 Task: Find connections with filter location Kew with filter topic #Openingswith filter profile language English with filter current company Disney Star with filter school Mata Sundri College For Women with filter industry Residential Building Construction with filter service category Information Security with filter keywords title Social Media Assistant
Action: Mouse moved to (189, 210)
Screenshot: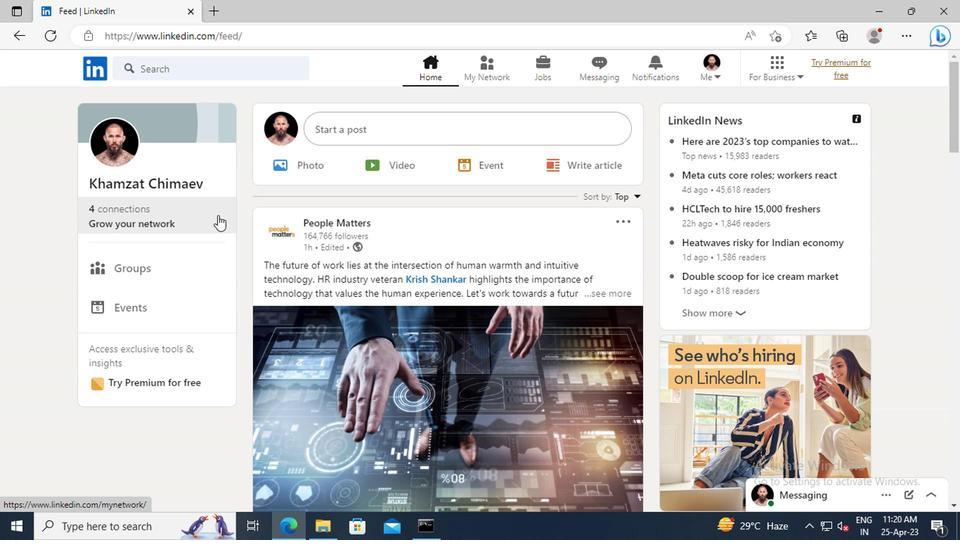 
Action: Mouse pressed left at (189, 210)
Screenshot: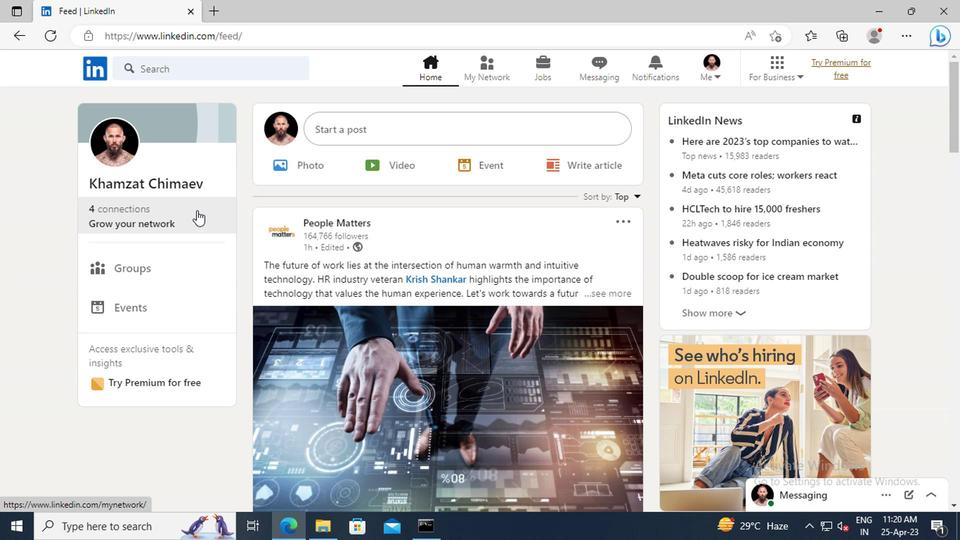 
Action: Mouse moved to (197, 149)
Screenshot: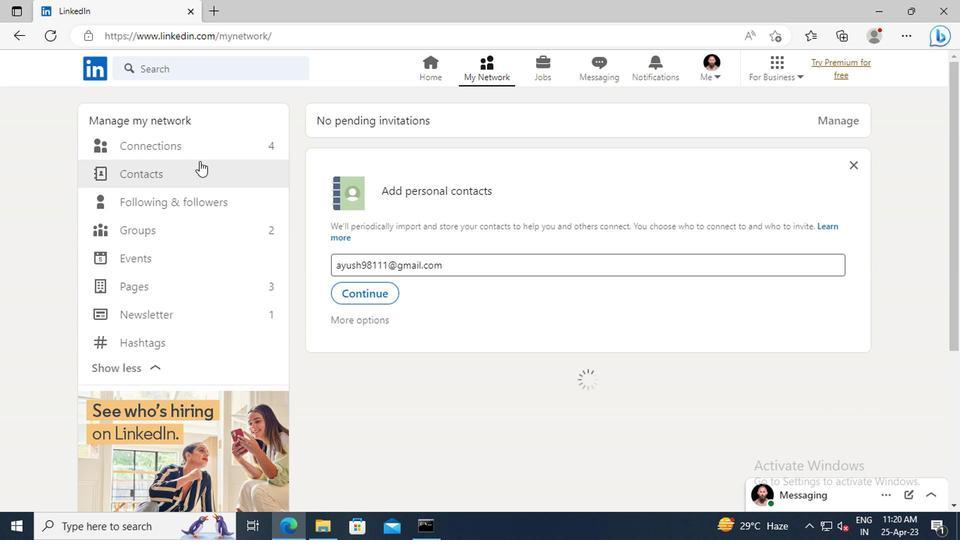 
Action: Mouse pressed left at (197, 149)
Screenshot: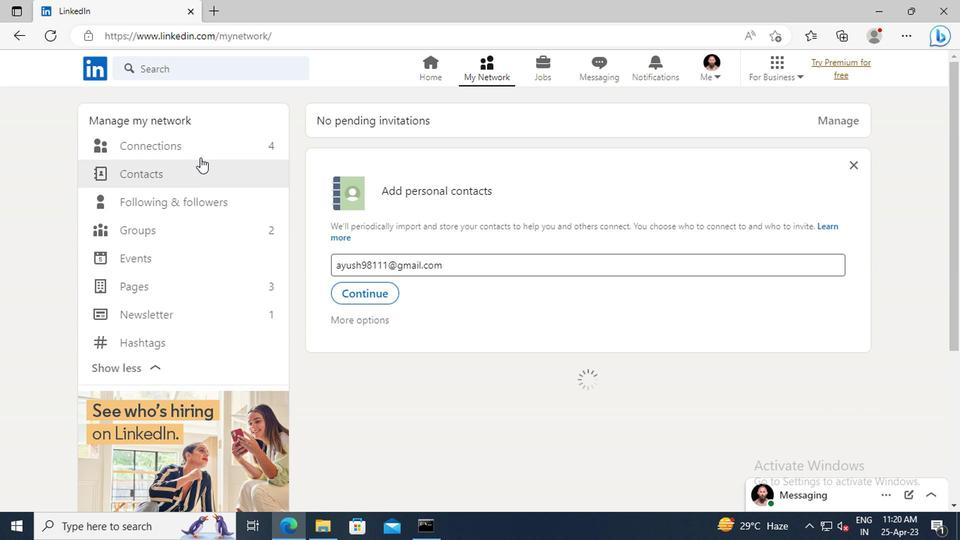 
Action: Mouse moved to (563, 146)
Screenshot: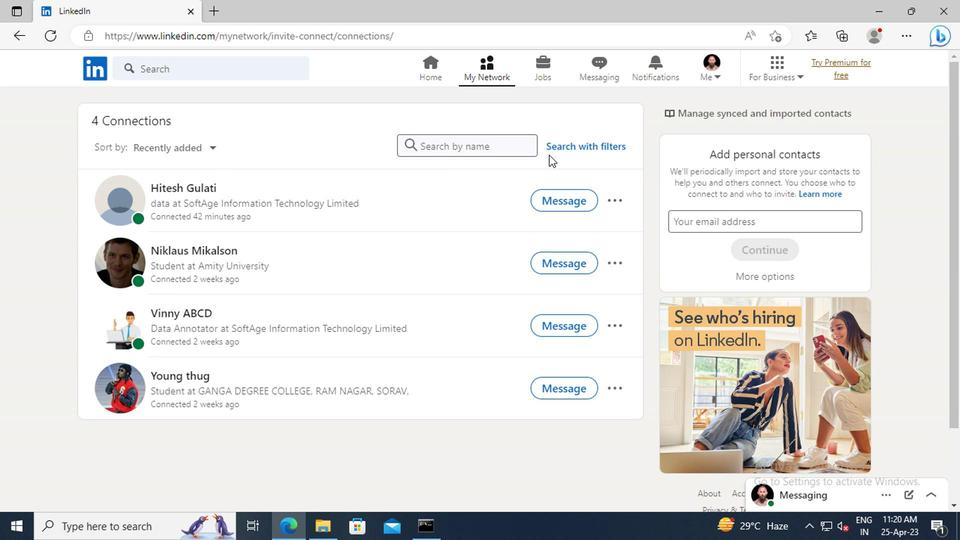 
Action: Mouse pressed left at (563, 146)
Screenshot: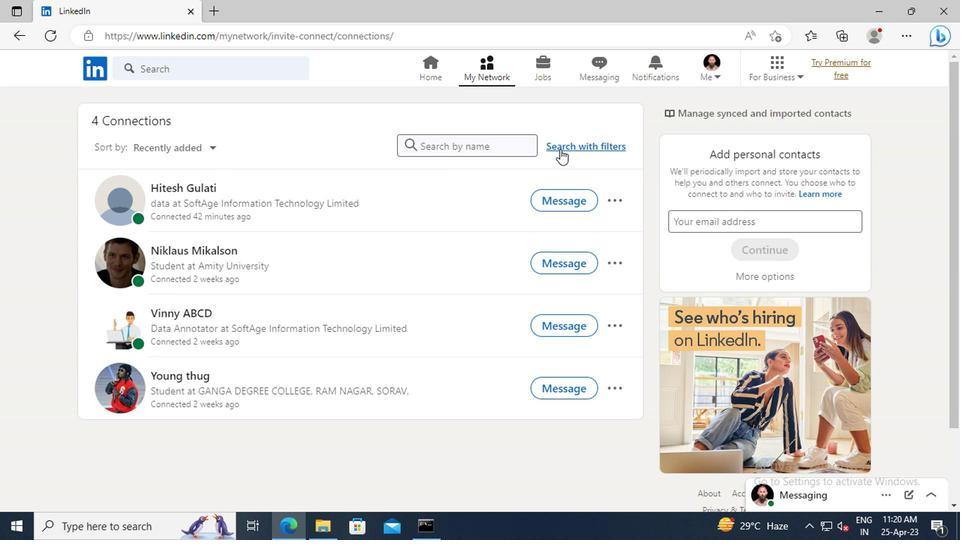 
Action: Mouse moved to (527, 109)
Screenshot: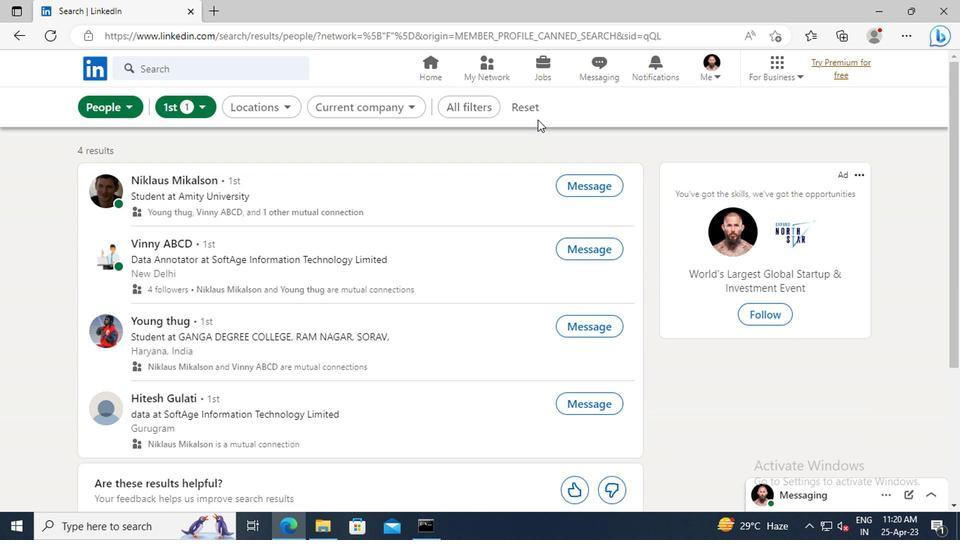 
Action: Mouse pressed left at (527, 109)
Screenshot: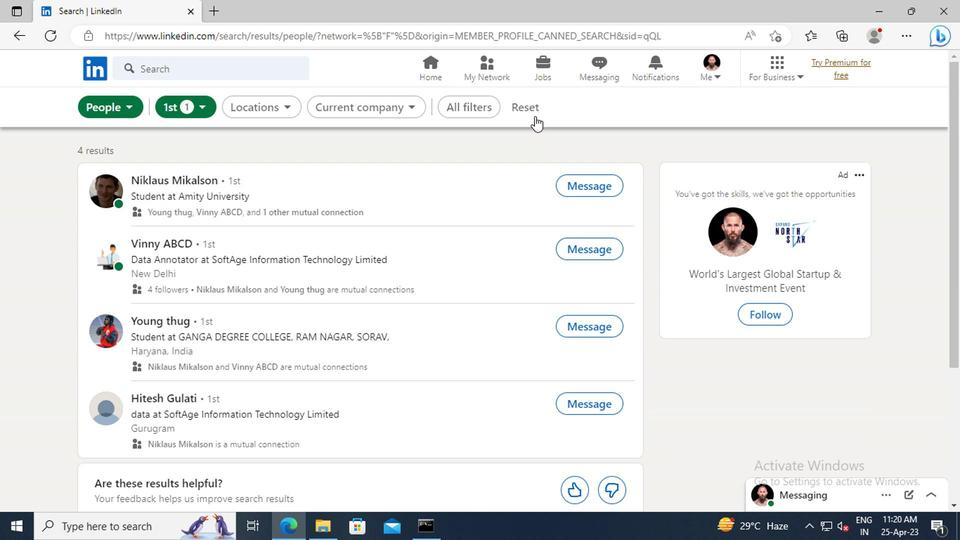 
Action: Mouse moved to (503, 107)
Screenshot: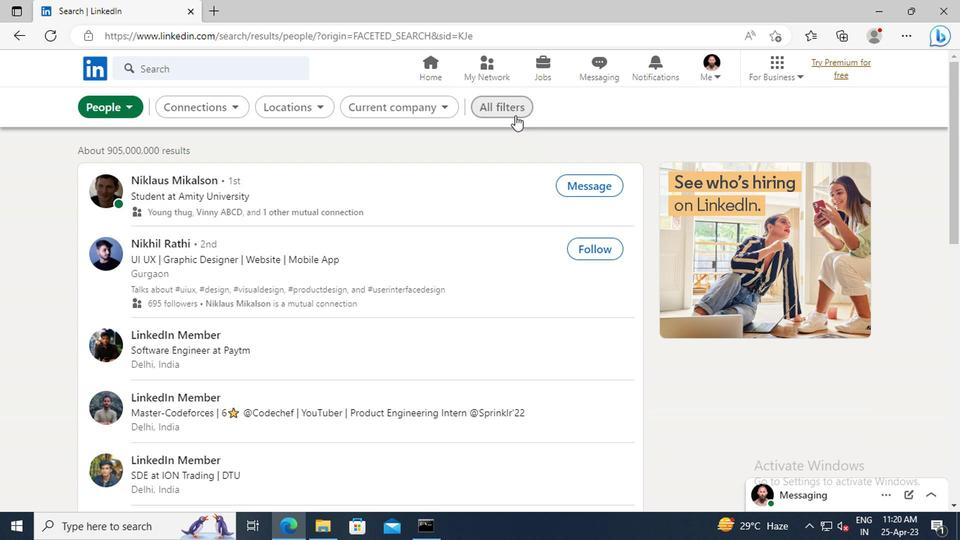 
Action: Mouse pressed left at (503, 107)
Screenshot: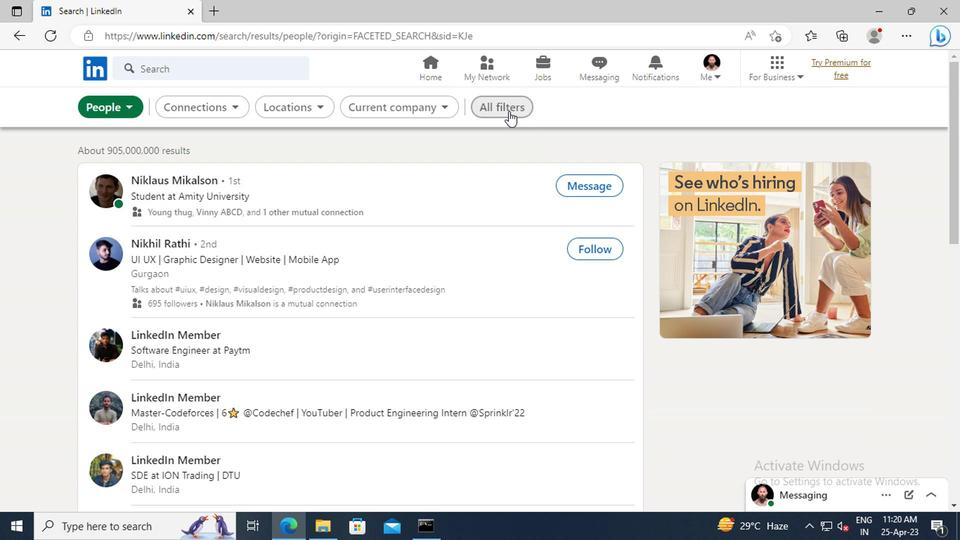 
Action: Mouse moved to (714, 233)
Screenshot: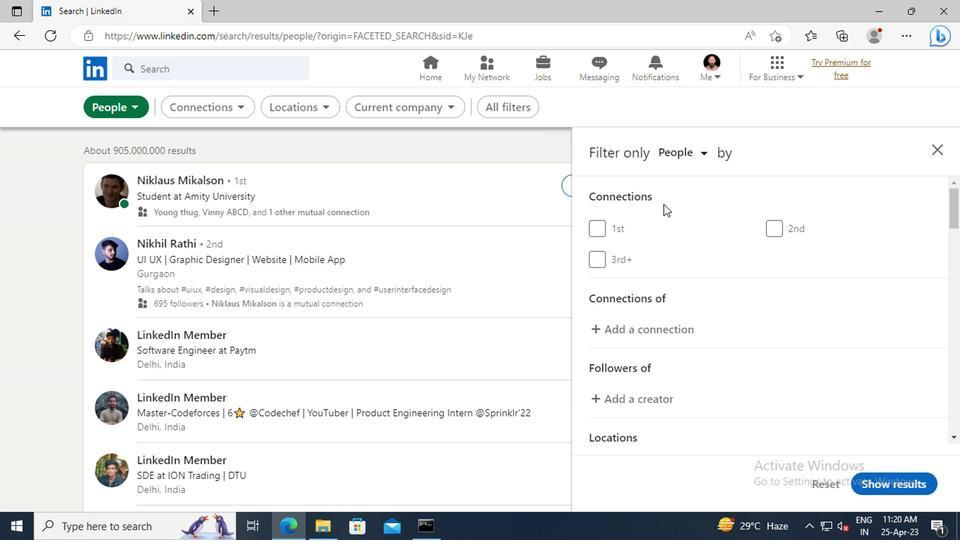 
Action: Mouse scrolled (714, 232) with delta (0, 0)
Screenshot: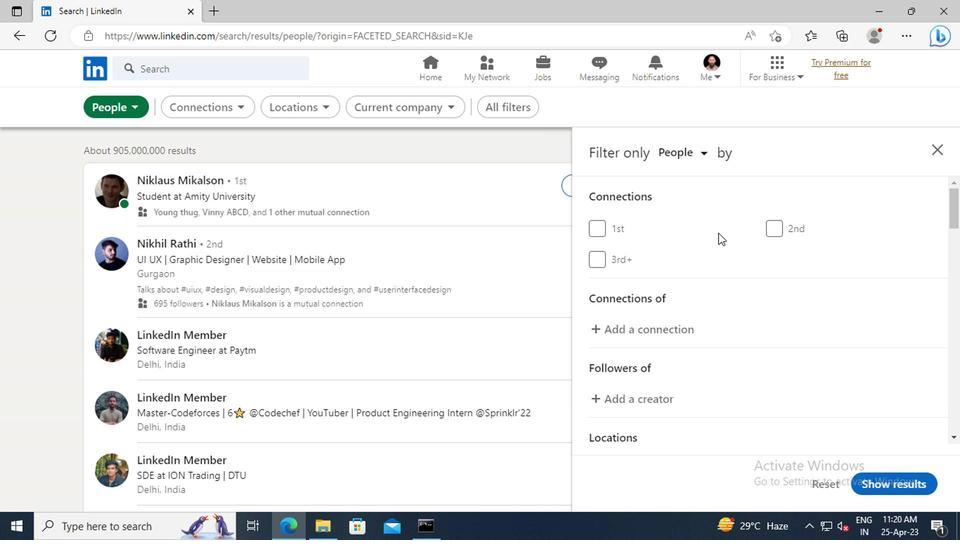 
Action: Mouse scrolled (714, 232) with delta (0, 0)
Screenshot: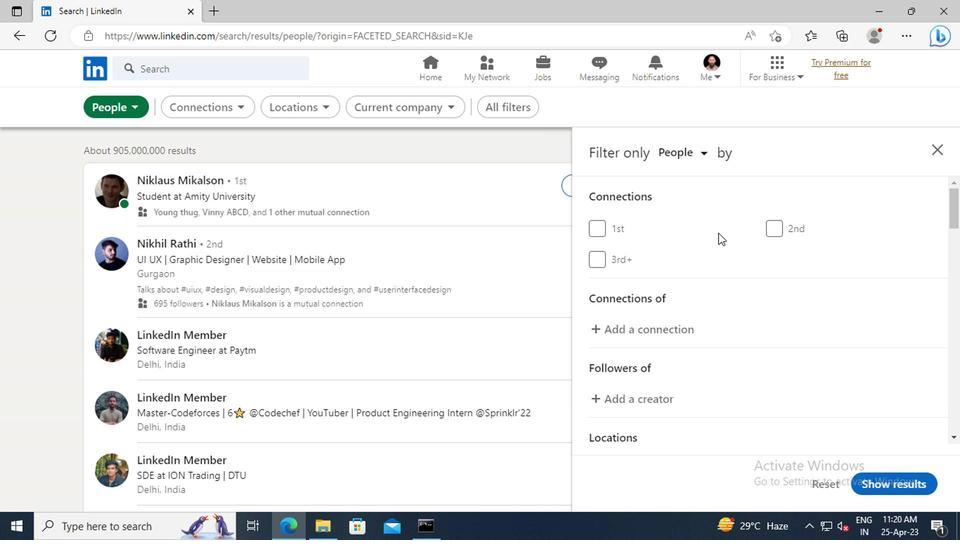 
Action: Mouse scrolled (714, 232) with delta (0, 0)
Screenshot: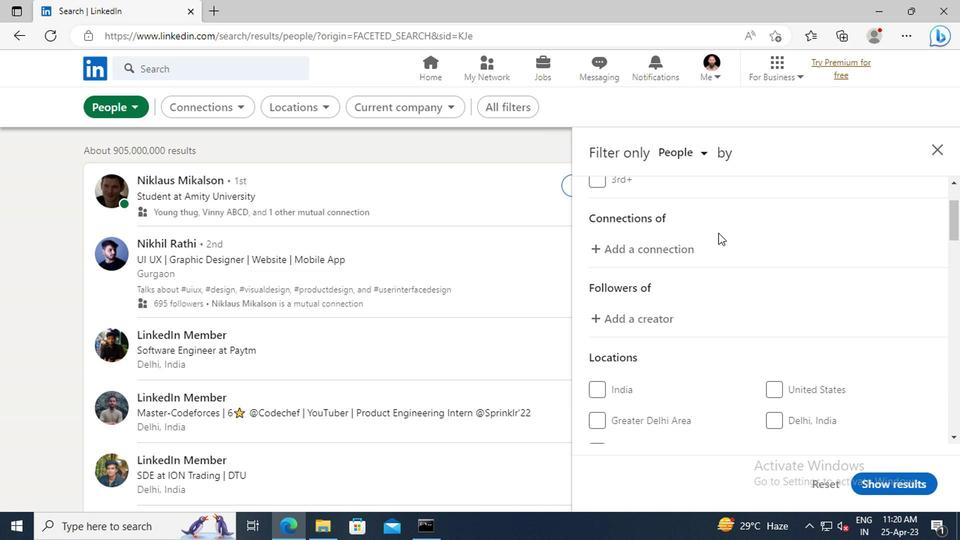 
Action: Mouse scrolled (714, 232) with delta (0, 0)
Screenshot: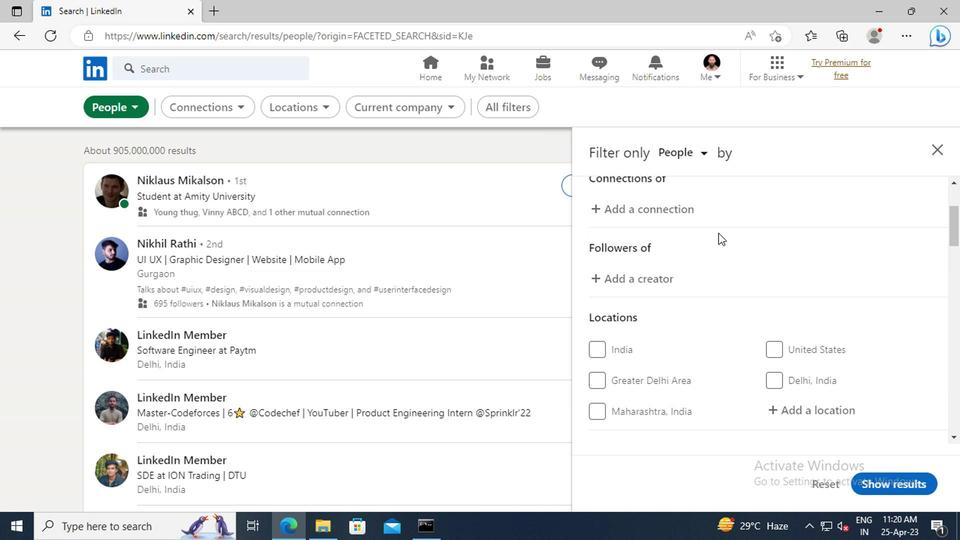 
Action: Mouse scrolled (714, 232) with delta (0, 0)
Screenshot: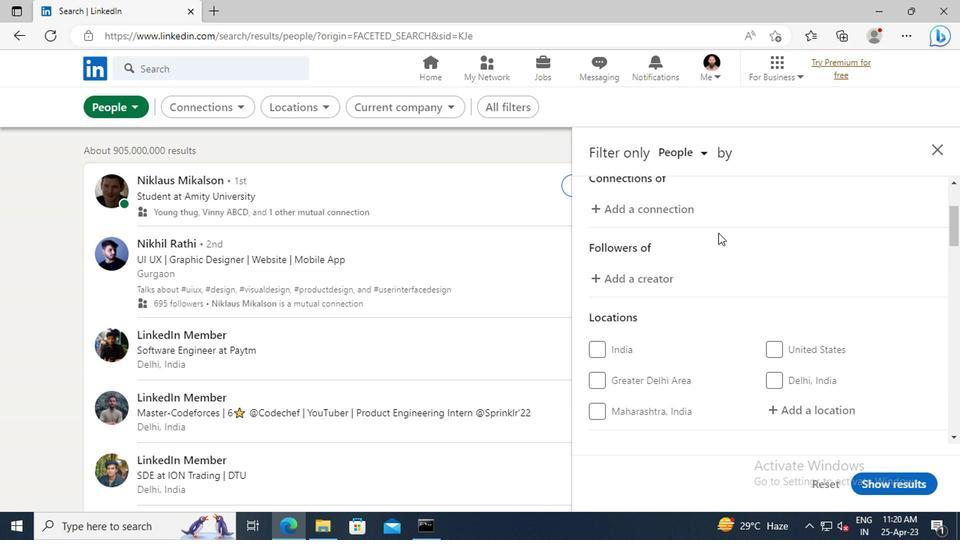 
Action: Mouse scrolled (714, 232) with delta (0, 0)
Screenshot: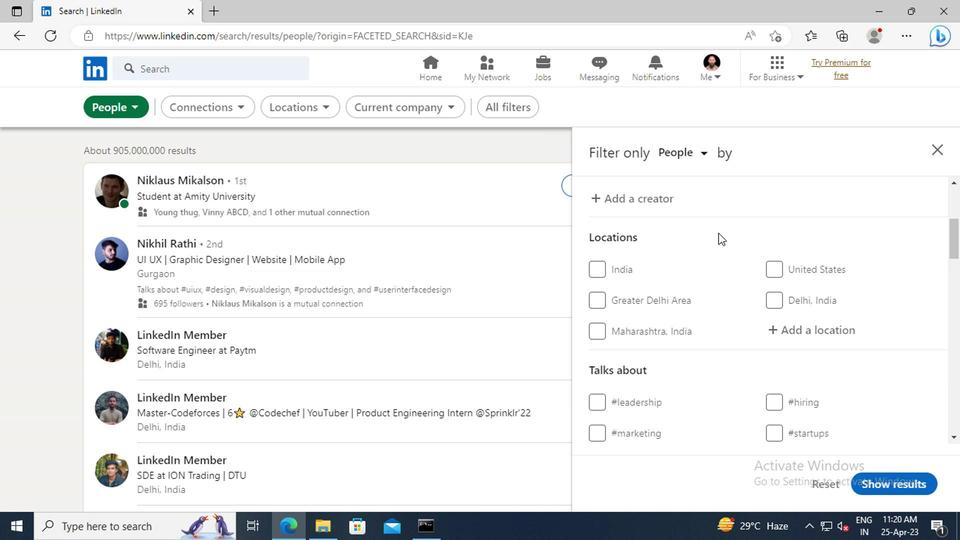 
Action: Mouse moved to (791, 284)
Screenshot: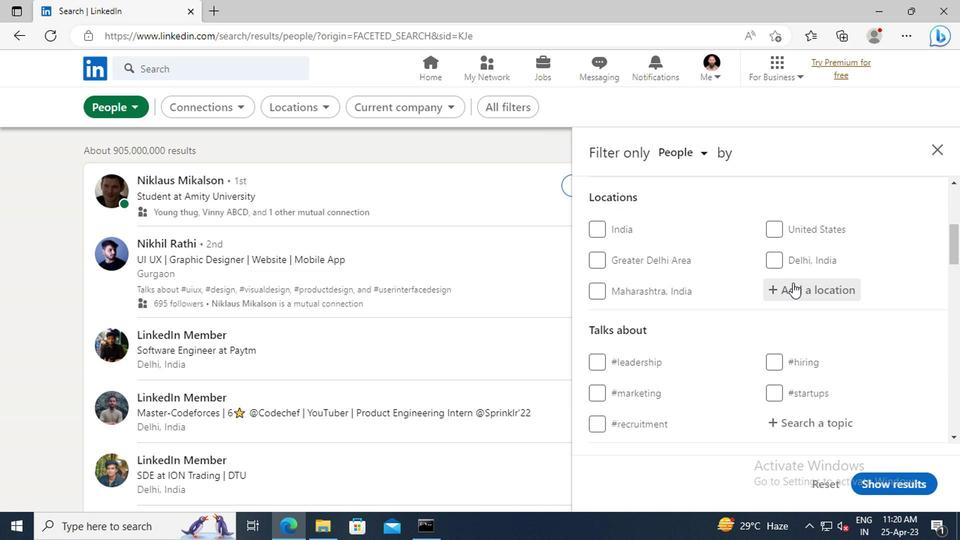 
Action: Mouse pressed left at (791, 284)
Screenshot: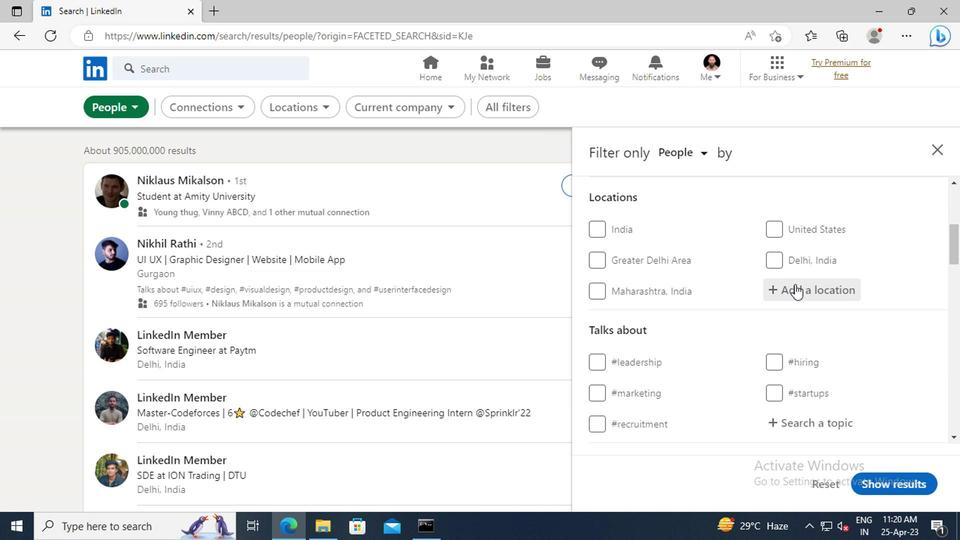 
Action: Key pressed <Key.shift>K
Screenshot: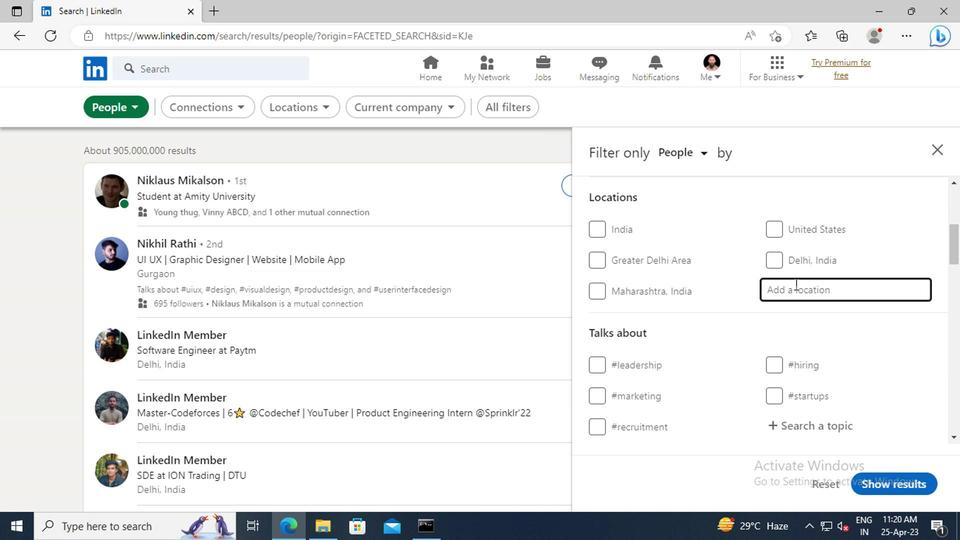 
Action: Mouse moved to (784, 284)
Screenshot: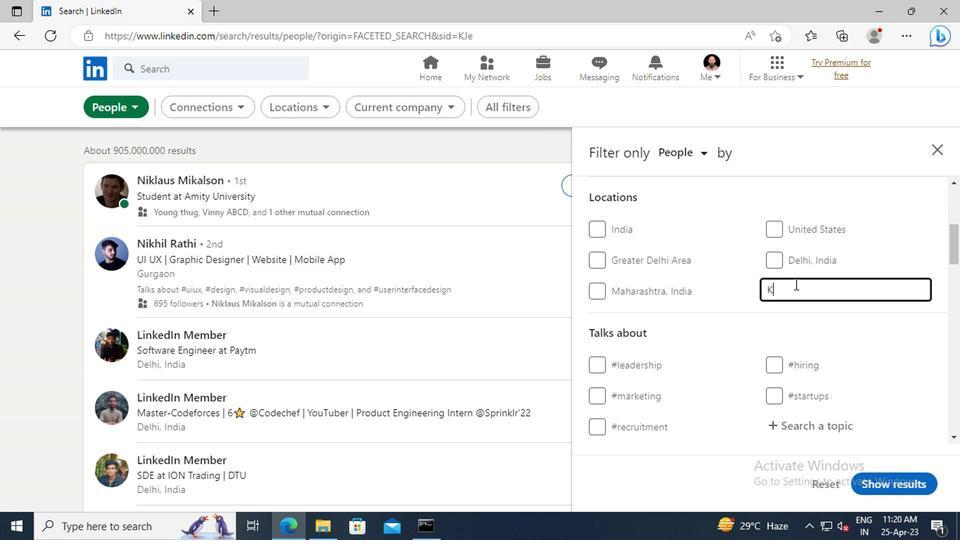 
Action: Key pressed E
Screenshot: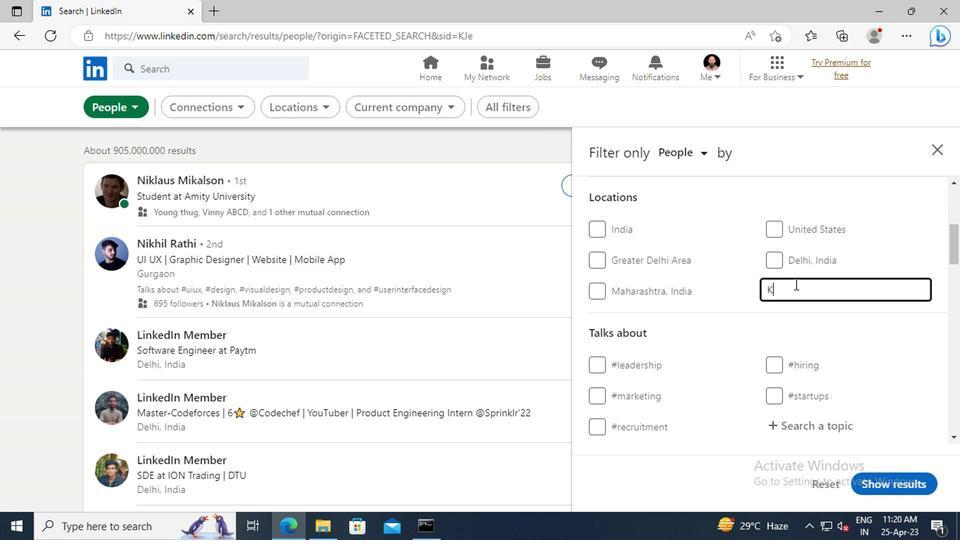 
Action: Mouse moved to (776, 282)
Screenshot: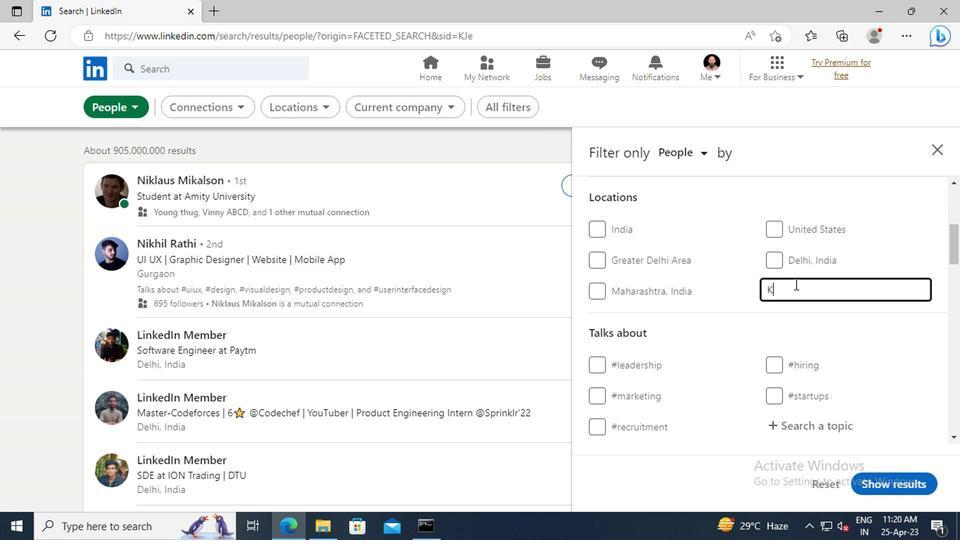
Action: Key pressed W<Key.enter>
Screenshot: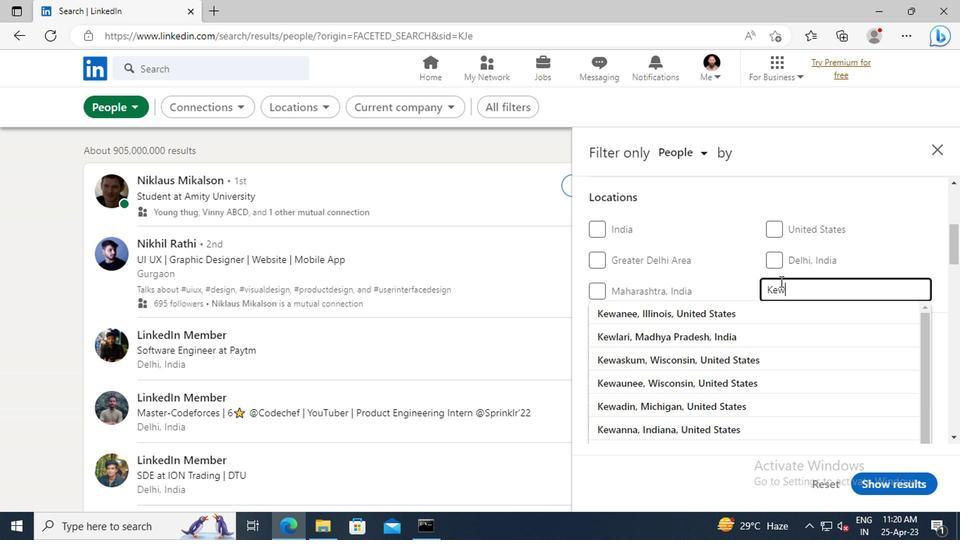 
Action: Mouse moved to (730, 280)
Screenshot: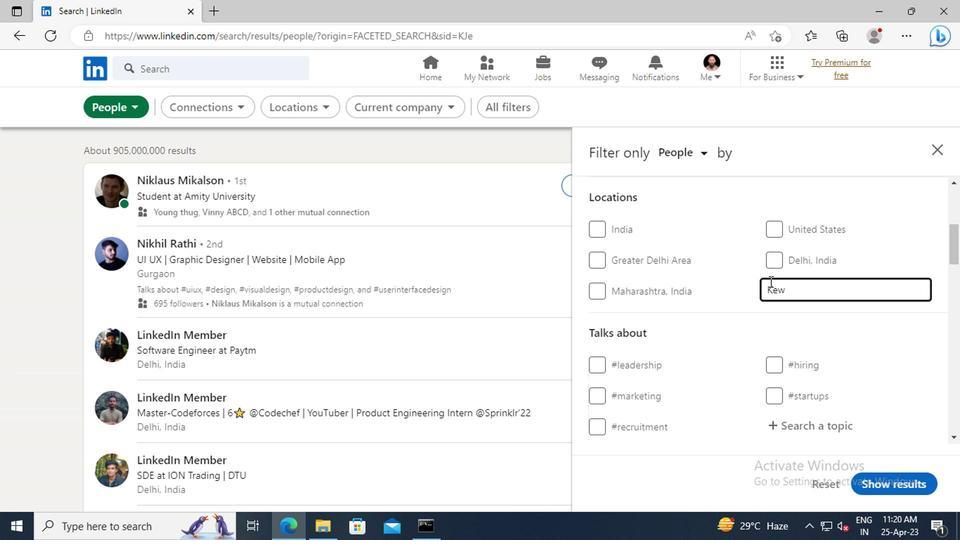 
Action: Mouse scrolled (730, 279) with delta (0, -1)
Screenshot: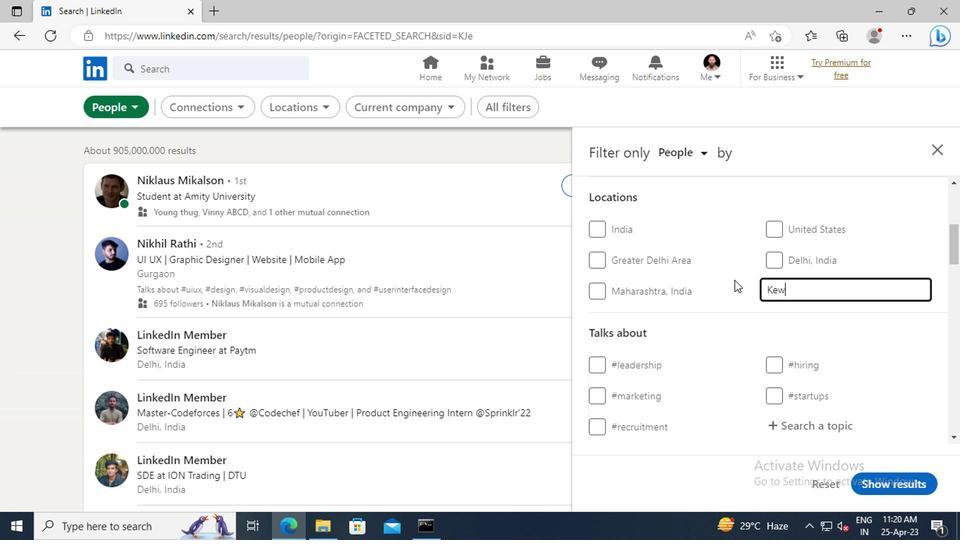 
Action: Mouse scrolled (730, 279) with delta (0, -1)
Screenshot: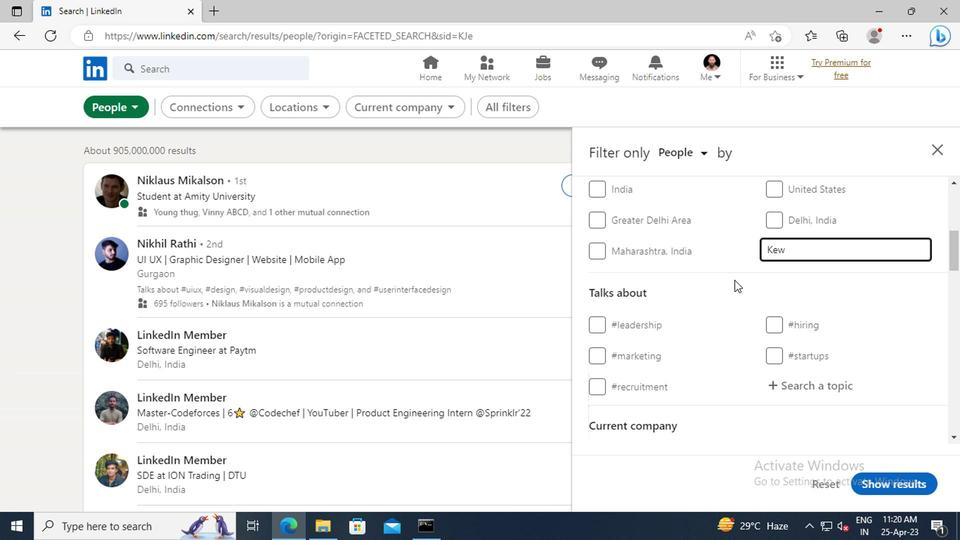 
Action: Mouse scrolled (730, 279) with delta (0, -1)
Screenshot: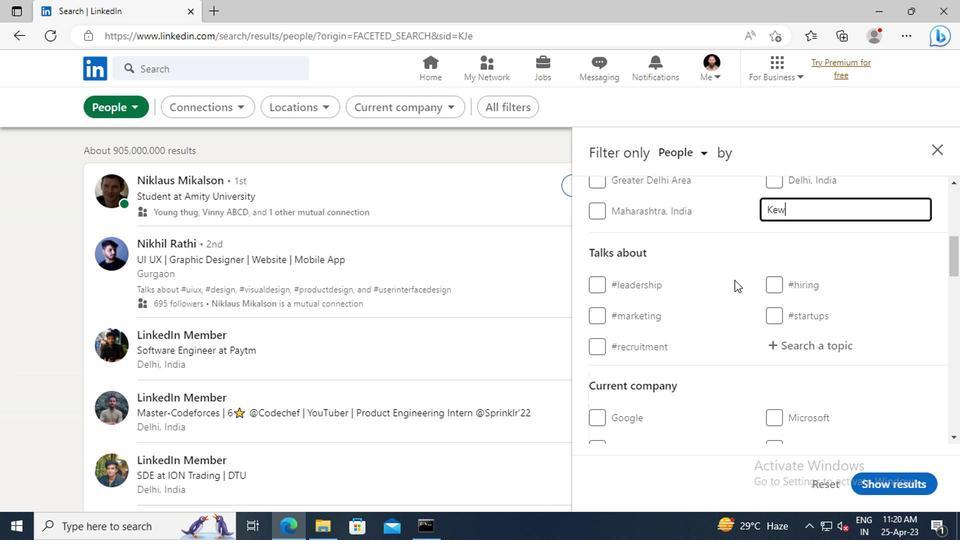 
Action: Mouse moved to (805, 308)
Screenshot: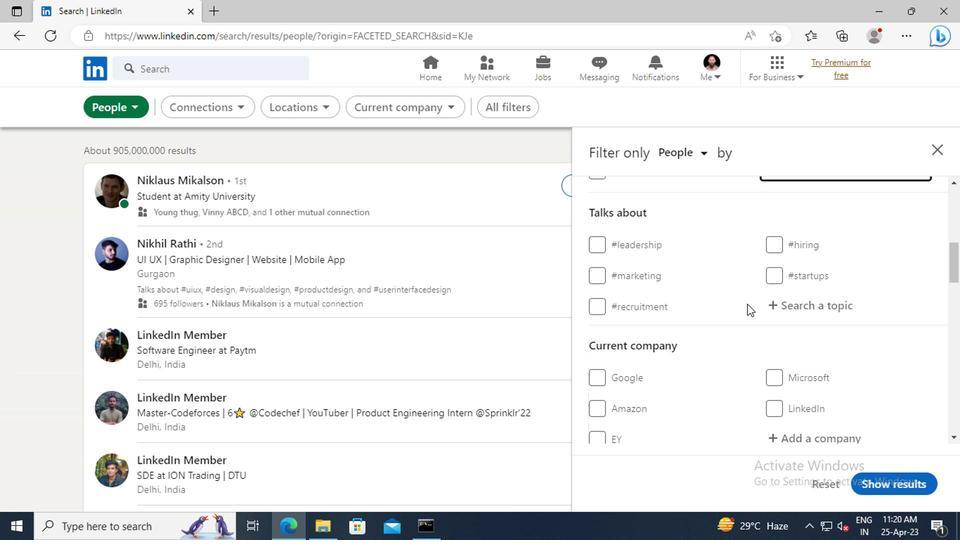 
Action: Mouse pressed left at (805, 308)
Screenshot: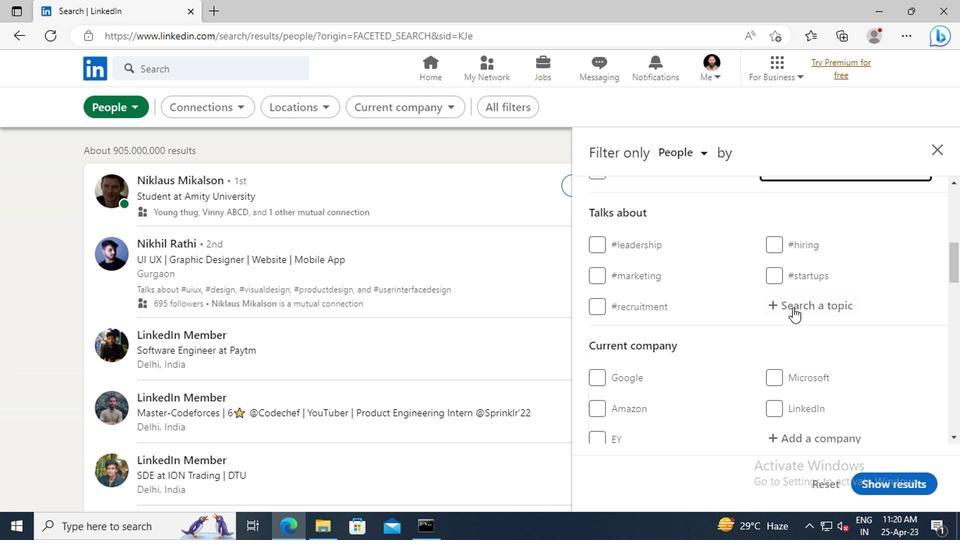 
Action: Mouse moved to (782, 301)
Screenshot: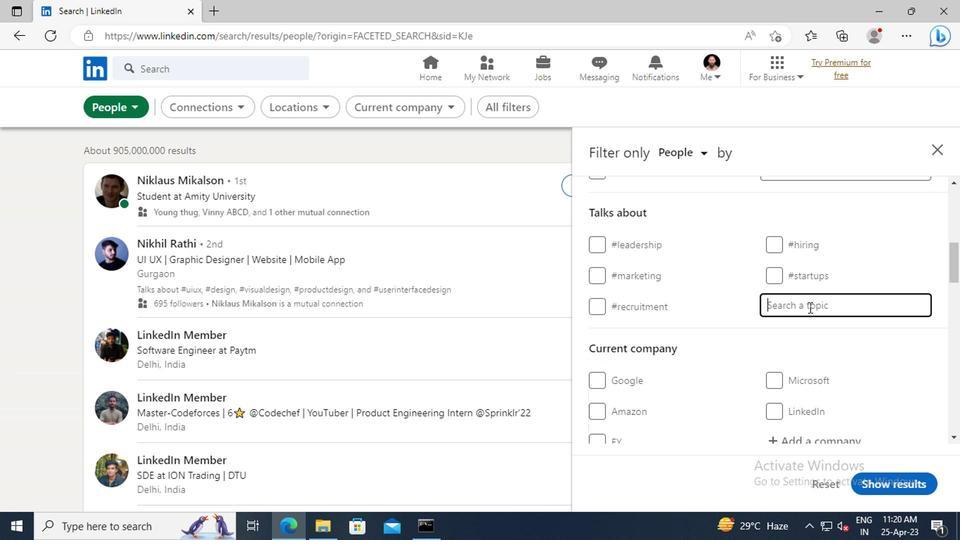 
Action: Key pressed <Key.shift>#<Key.shift>OPENINGSWITH
Screenshot: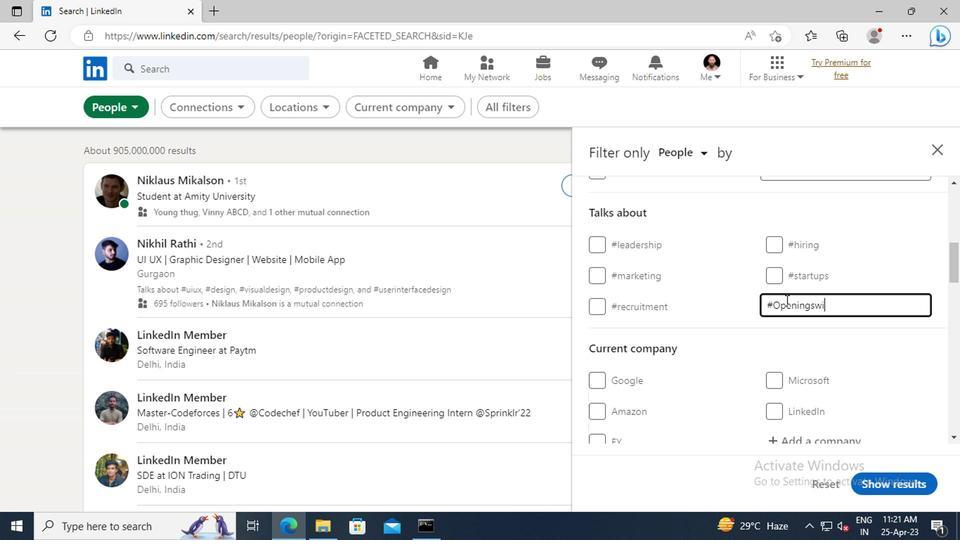 
Action: Mouse moved to (742, 291)
Screenshot: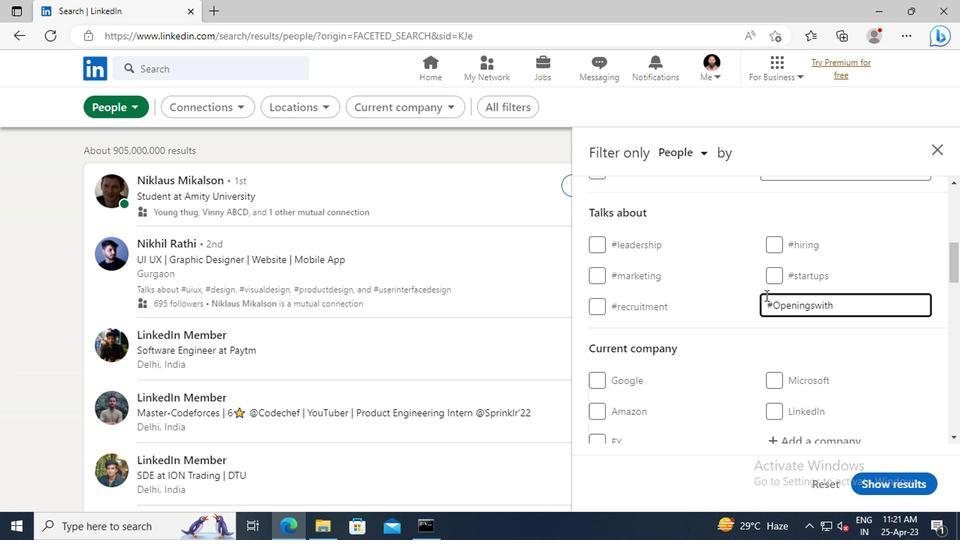 
Action: Mouse scrolled (742, 290) with delta (0, 0)
Screenshot: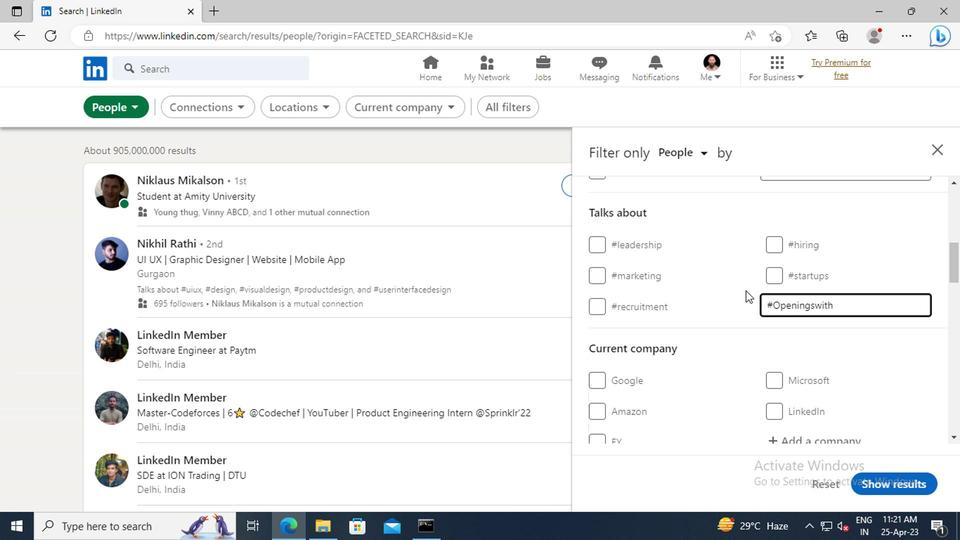 
Action: Mouse scrolled (742, 290) with delta (0, 0)
Screenshot: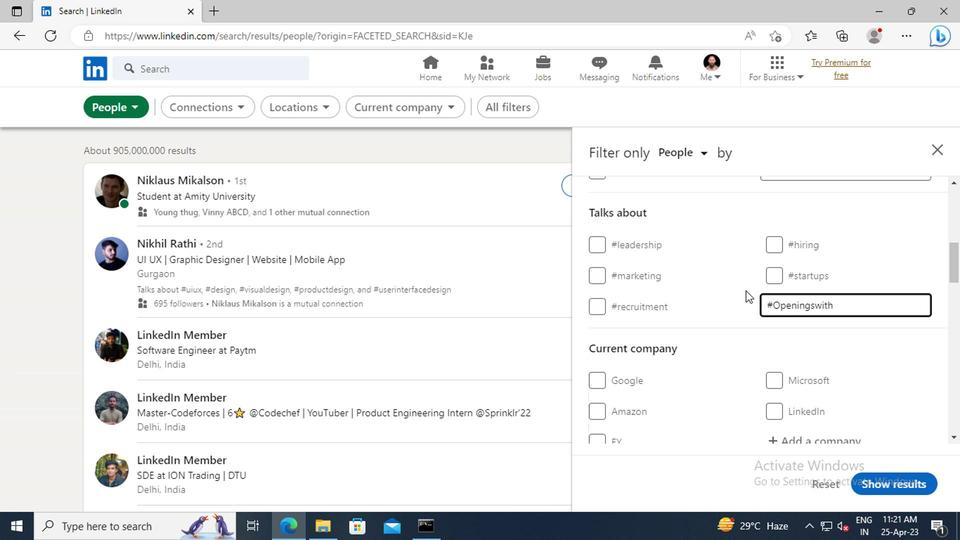 
Action: Mouse scrolled (742, 290) with delta (0, 0)
Screenshot: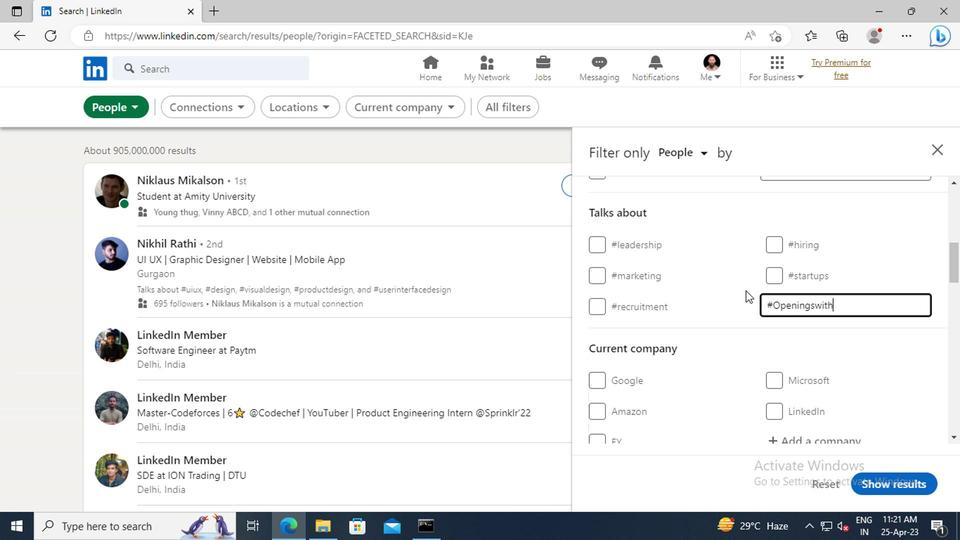
Action: Mouse scrolled (742, 290) with delta (0, 0)
Screenshot: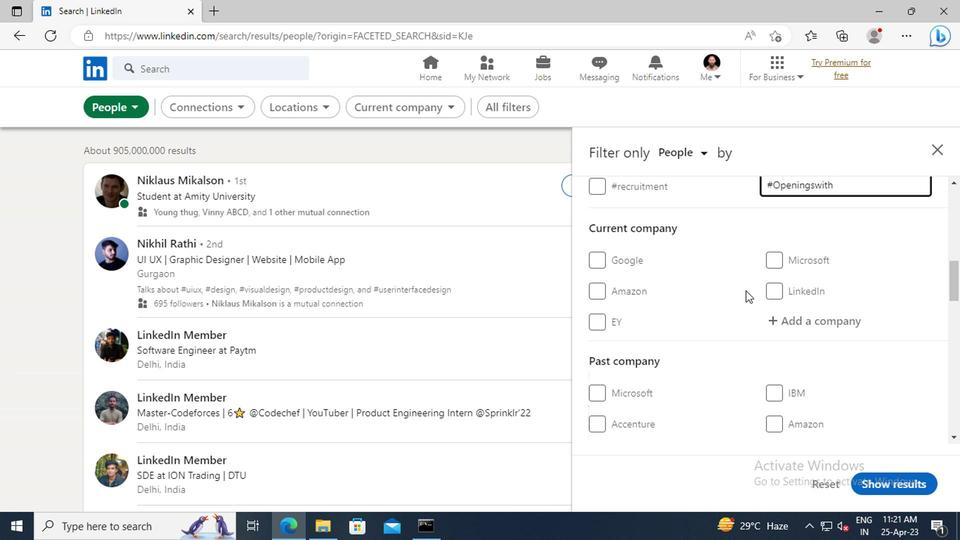 
Action: Mouse scrolled (742, 290) with delta (0, 0)
Screenshot: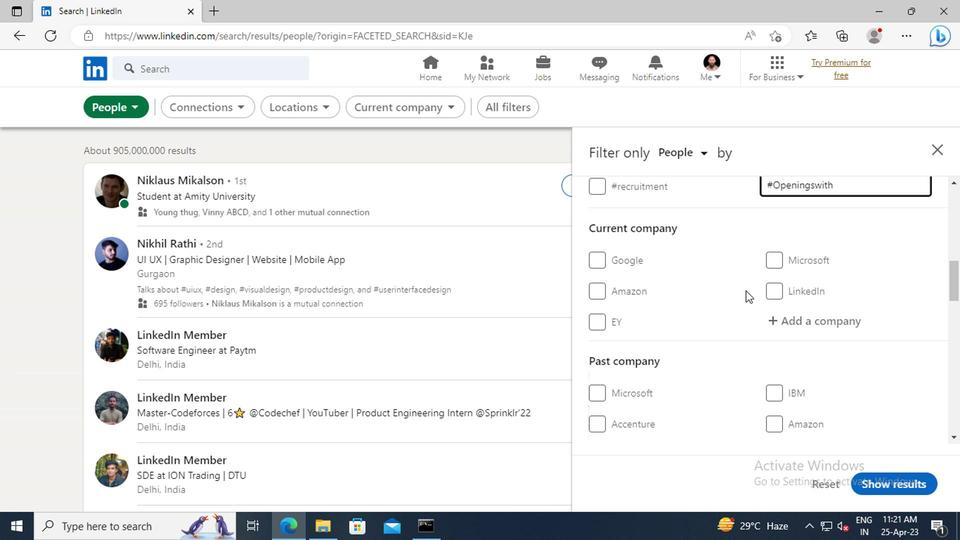 
Action: Mouse scrolled (742, 290) with delta (0, 0)
Screenshot: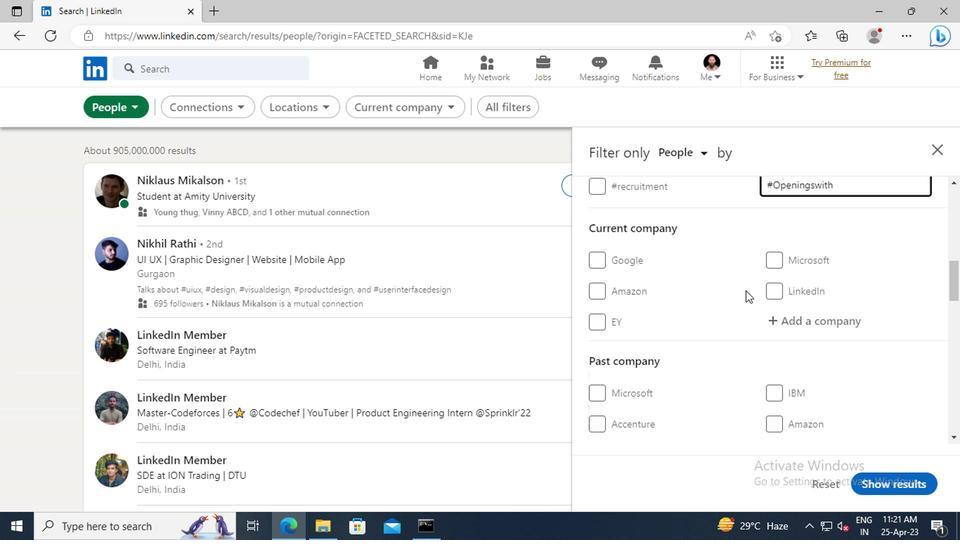 
Action: Mouse scrolled (742, 290) with delta (0, 0)
Screenshot: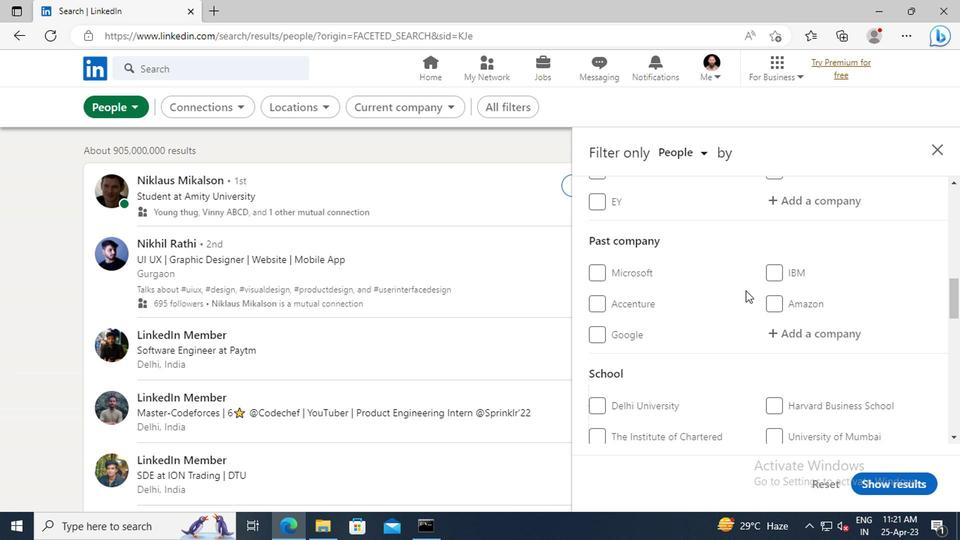 
Action: Mouse scrolled (742, 290) with delta (0, 0)
Screenshot: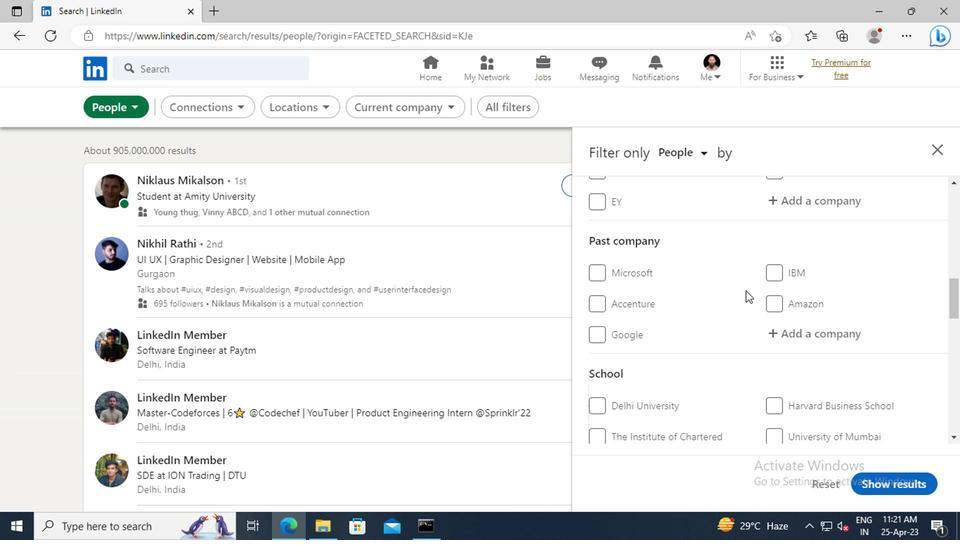 
Action: Mouse scrolled (742, 290) with delta (0, 0)
Screenshot: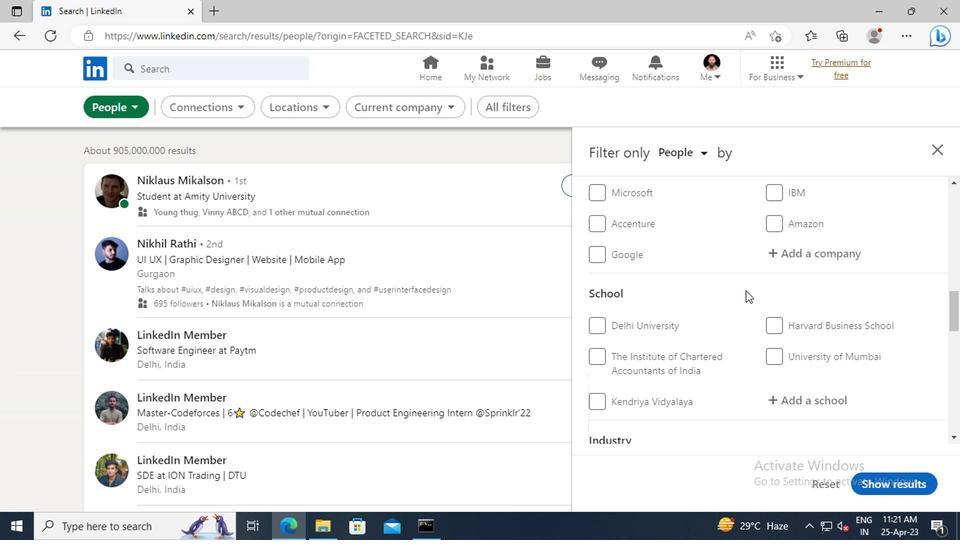 
Action: Mouse scrolled (742, 290) with delta (0, 0)
Screenshot: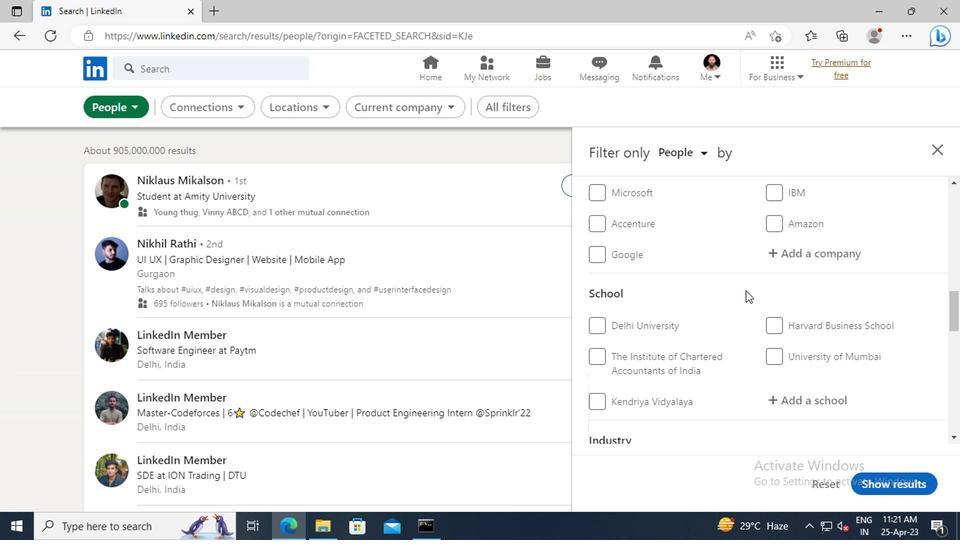 
Action: Mouse scrolled (742, 290) with delta (0, 0)
Screenshot: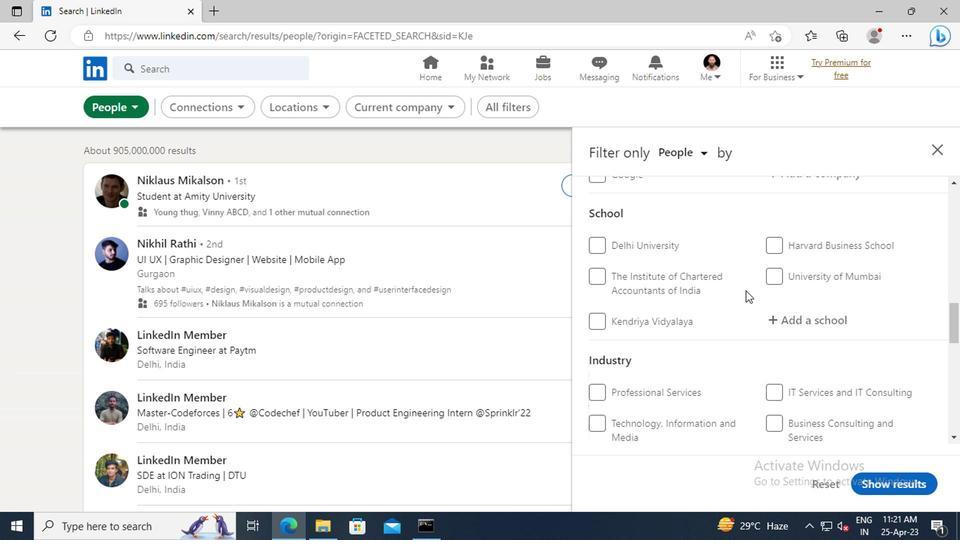 
Action: Mouse scrolled (742, 290) with delta (0, 0)
Screenshot: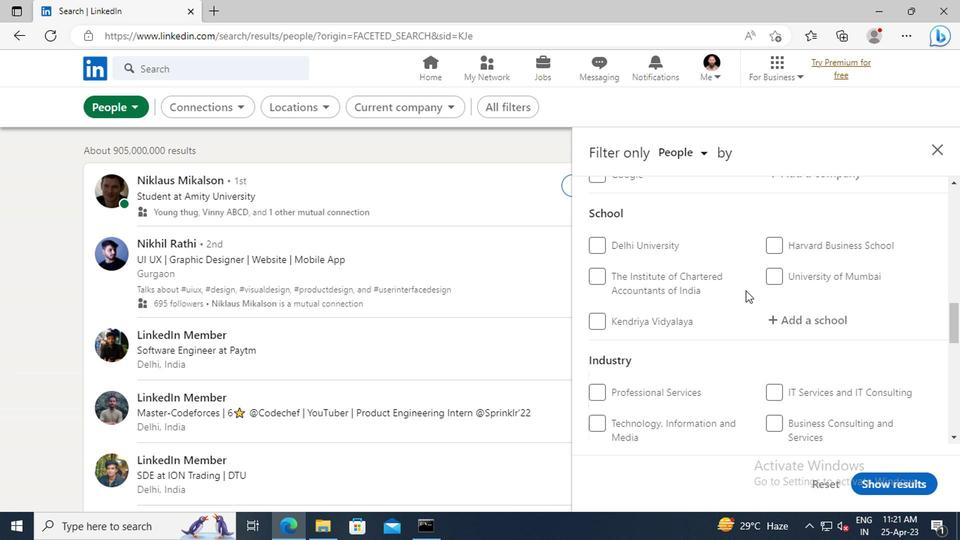 
Action: Mouse scrolled (742, 290) with delta (0, 0)
Screenshot: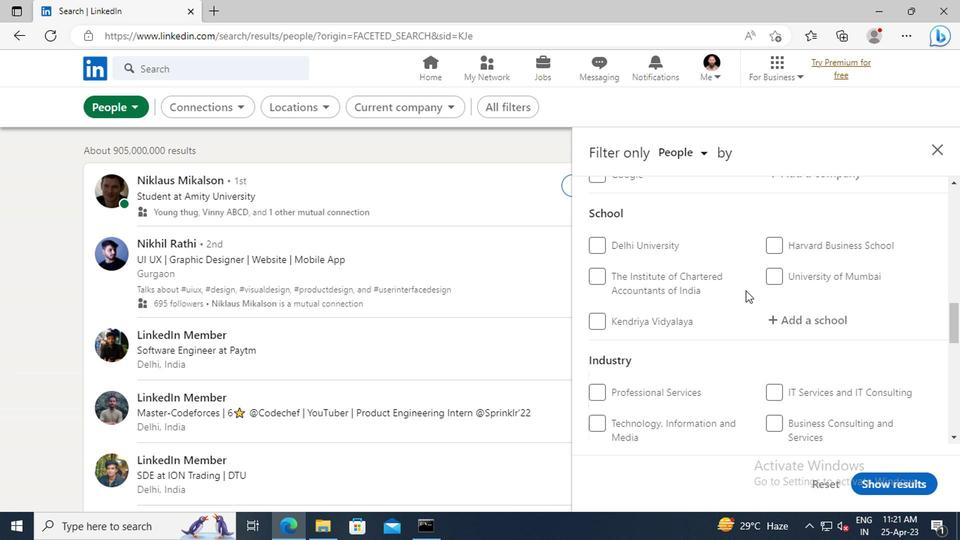 
Action: Mouse scrolled (742, 290) with delta (0, 0)
Screenshot: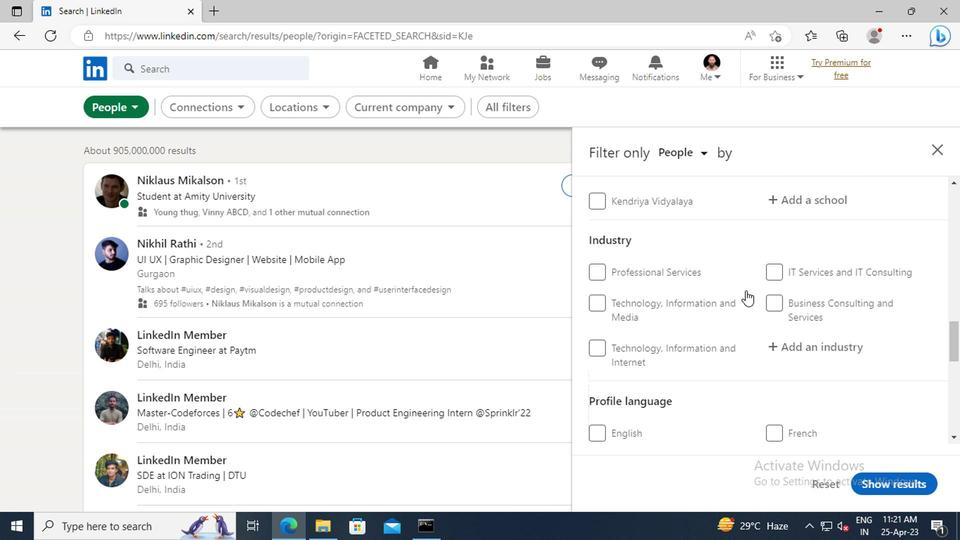 
Action: Mouse scrolled (742, 290) with delta (0, 0)
Screenshot: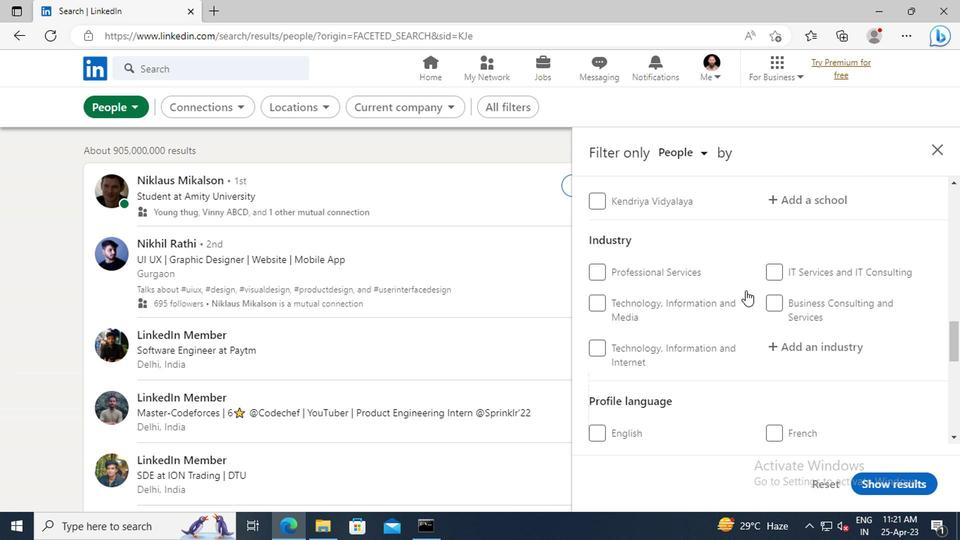 
Action: Mouse scrolled (742, 290) with delta (0, 0)
Screenshot: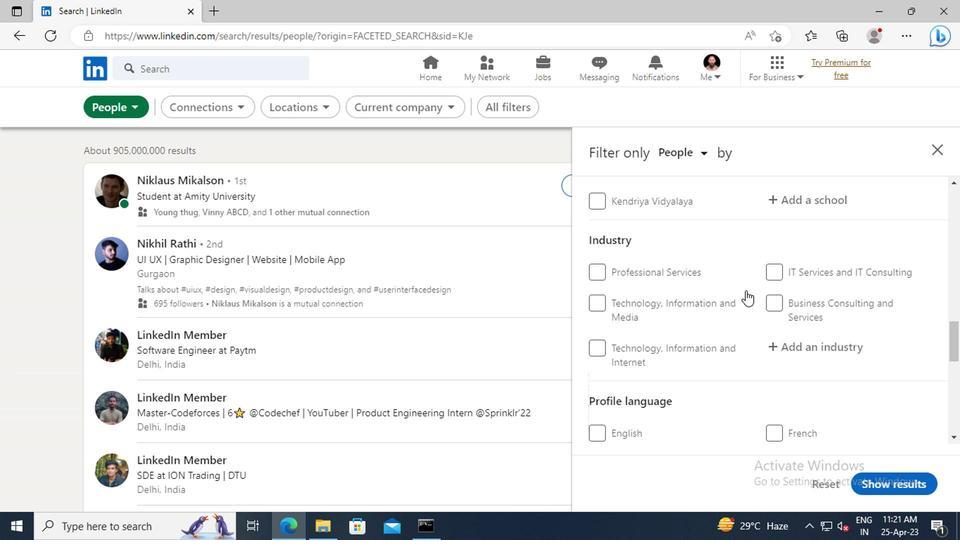 
Action: Mouse moved to (595, 314)
Screenshot: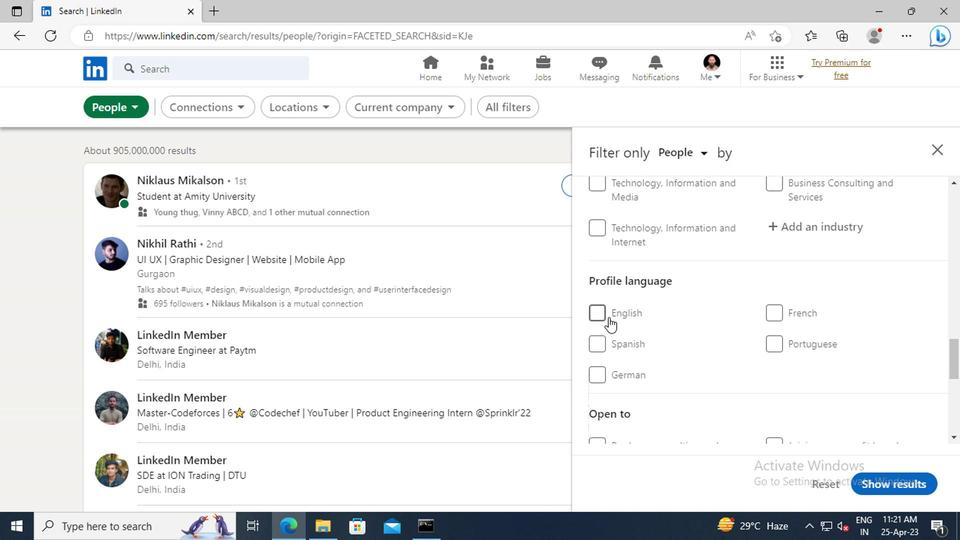 
Action: Mouse pressed left at (595, 314)
Screenshot: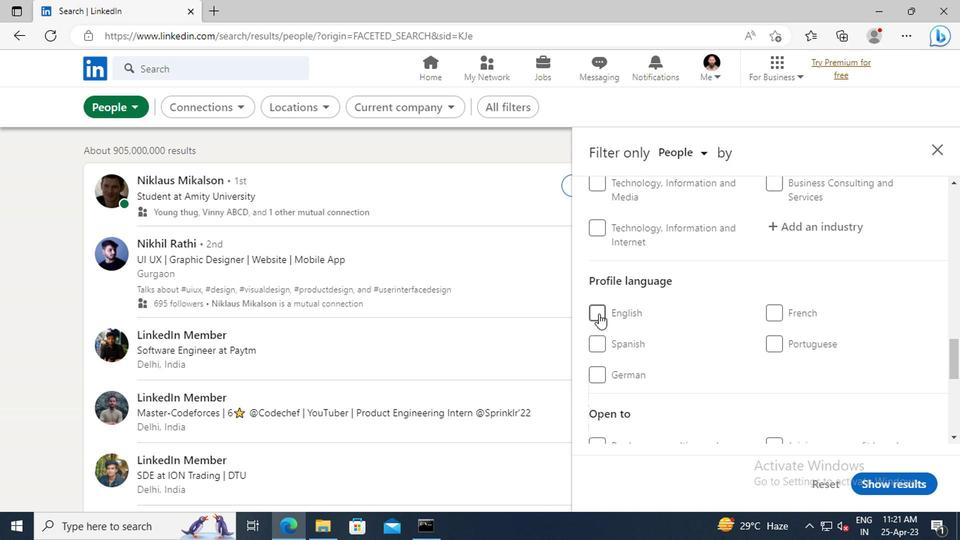 
Action: Mouse moved to (709, 319)
Screenshot: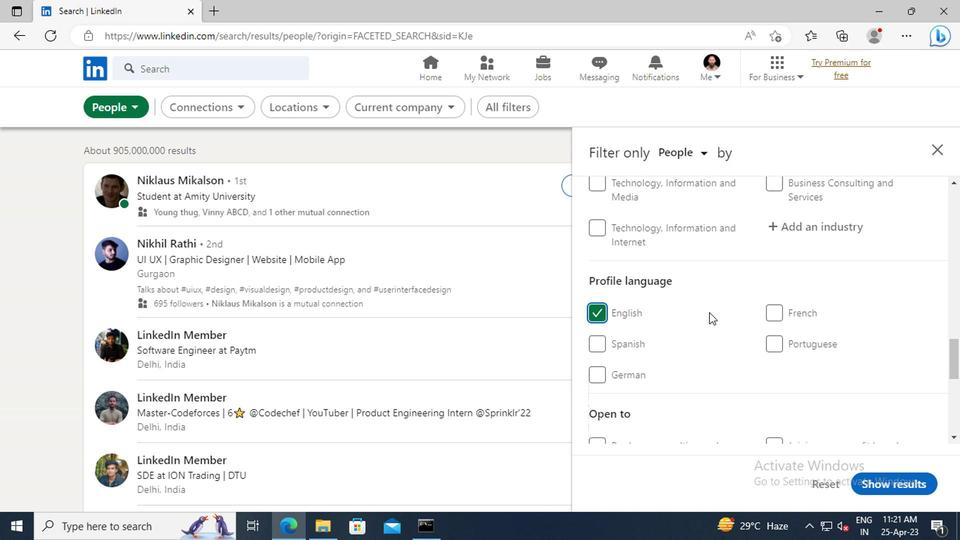 
Action: Mouse scrolled (709, 320) with delta (0, 0)
Screenshot: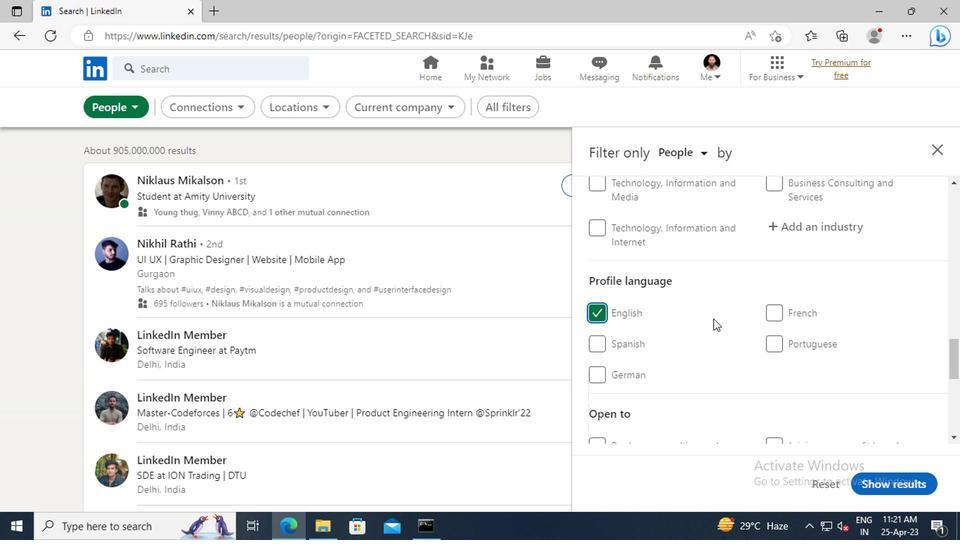 
Action: Mouse scrolled (709, 320) with delta (0, 0)
Screenshot: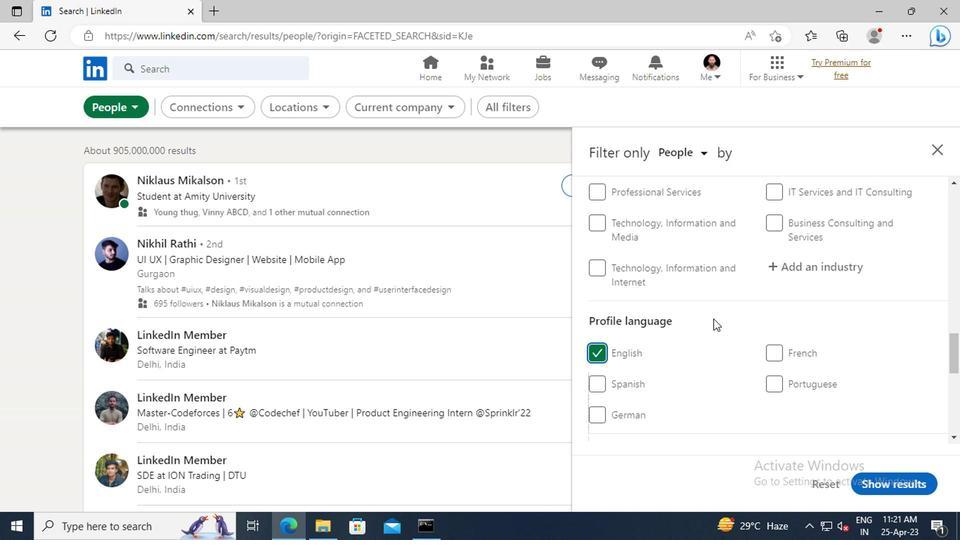
Action: Mouse scrolled (709, 320) with delta (0, 0)
Screenshot: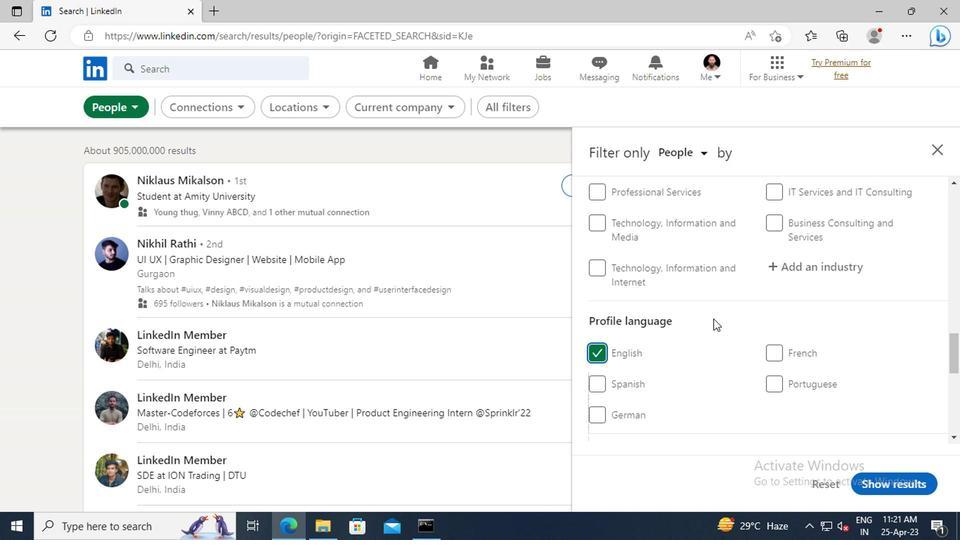 
Action: Mouse scrolled (709, 320) with delta (0, 0)
Screenshot: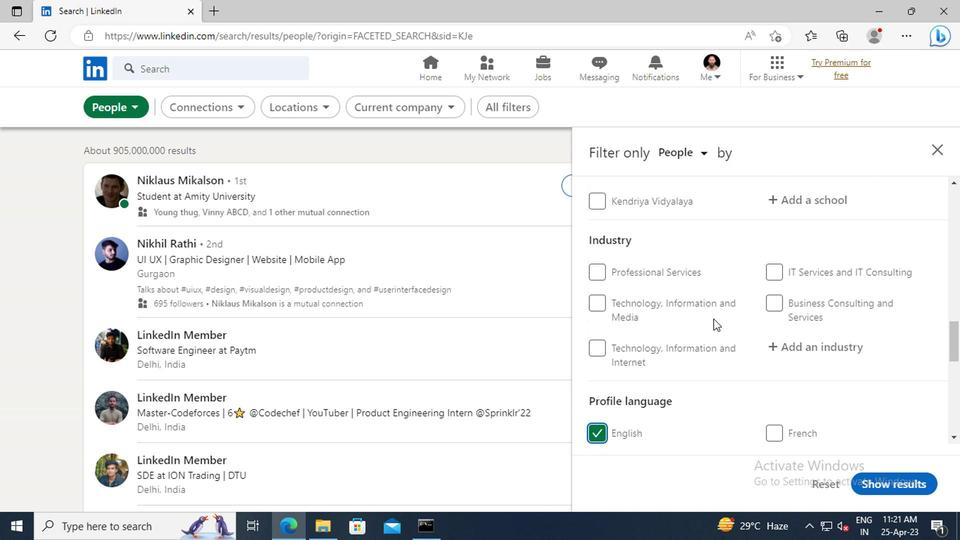 
Action: Mouse scrolled (709, 320) with delta (0, 0)
Screenshot: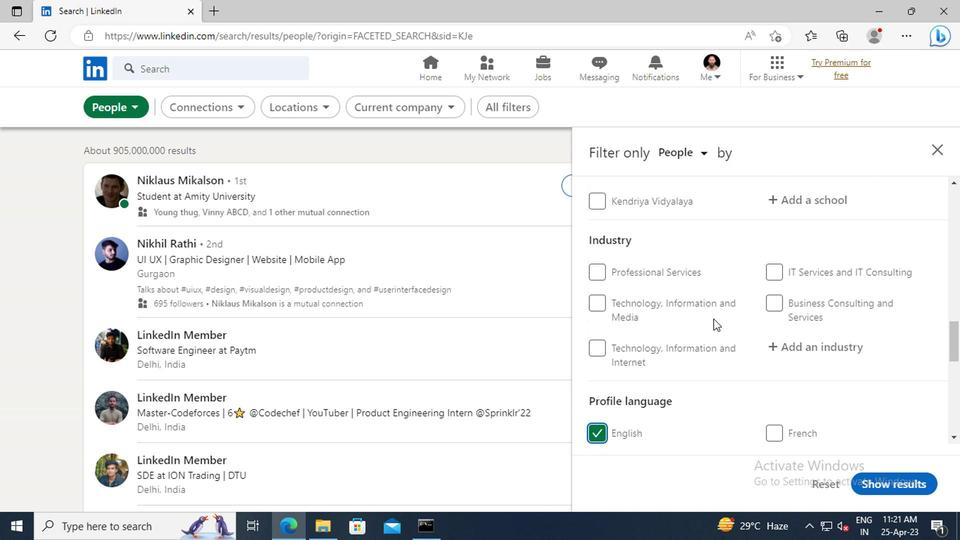 
Action: Mouse scrolled (709, 320) with delta (0, 0)
Screenshot: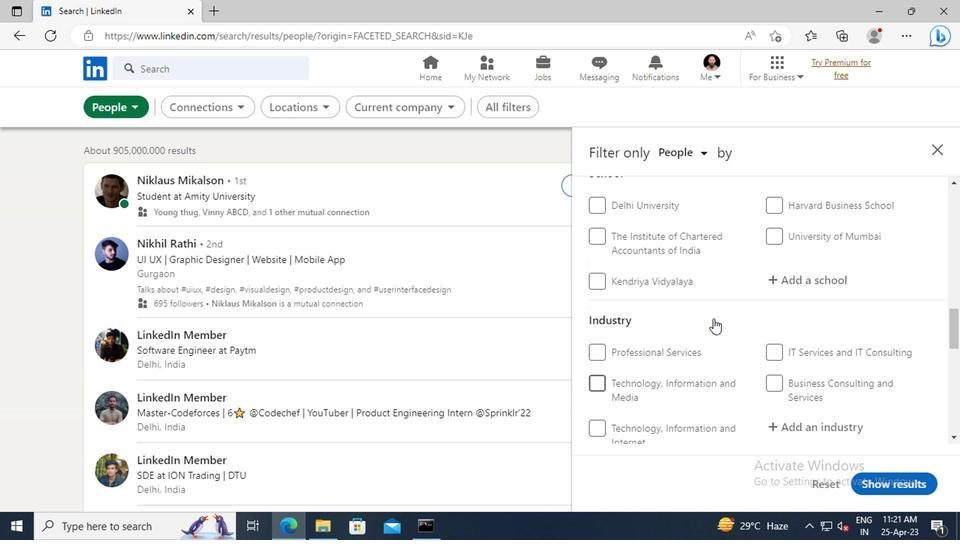 
Action: Mouse scrolled (709, 320) with delta (0, 0)
Screenshot: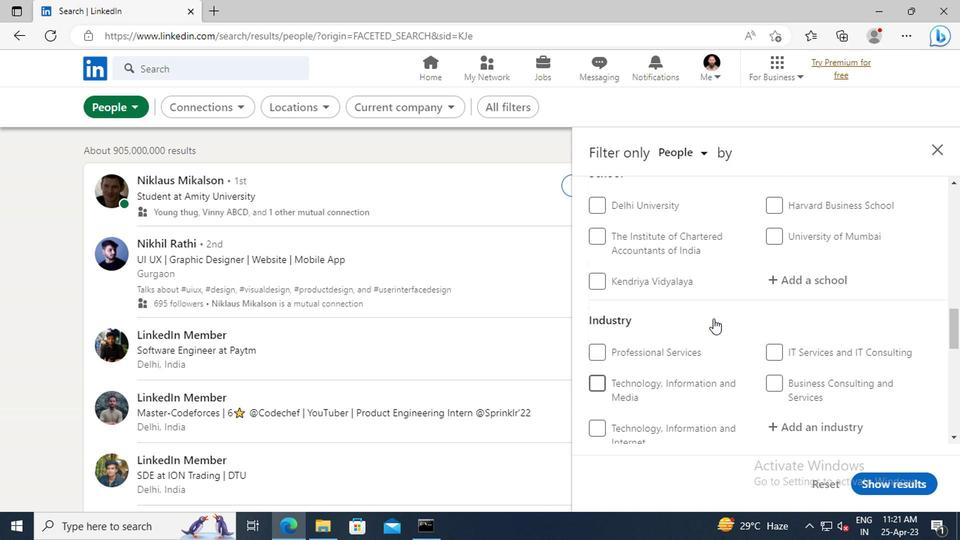 
Action: Mouse scrolled (709, 320) with delta (0, 0)
Screenshot: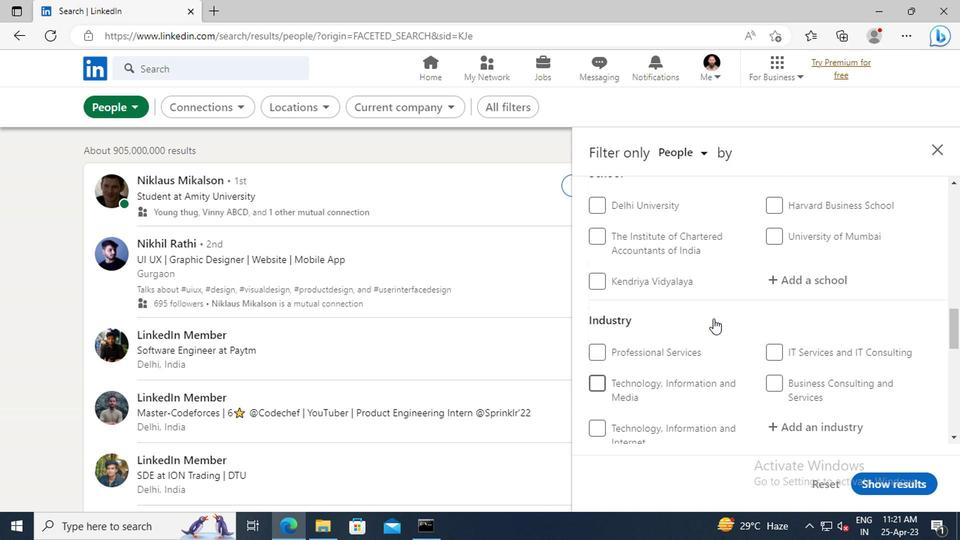 
Action: Mouse scrolled (709, 320) with delta (0, 0)
Screenshot: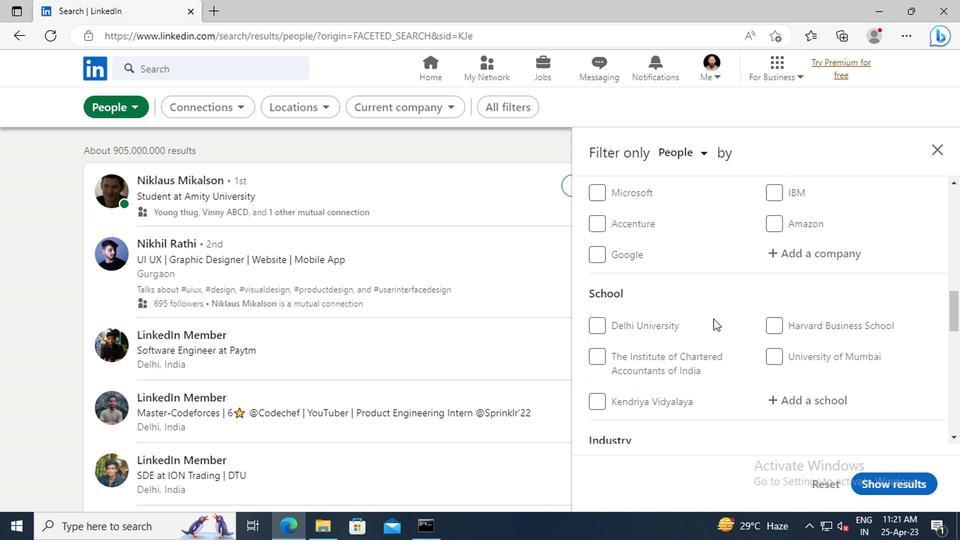 
Action: Mouse scrolled (709, 320) with delta (0, 0)
Screenshot: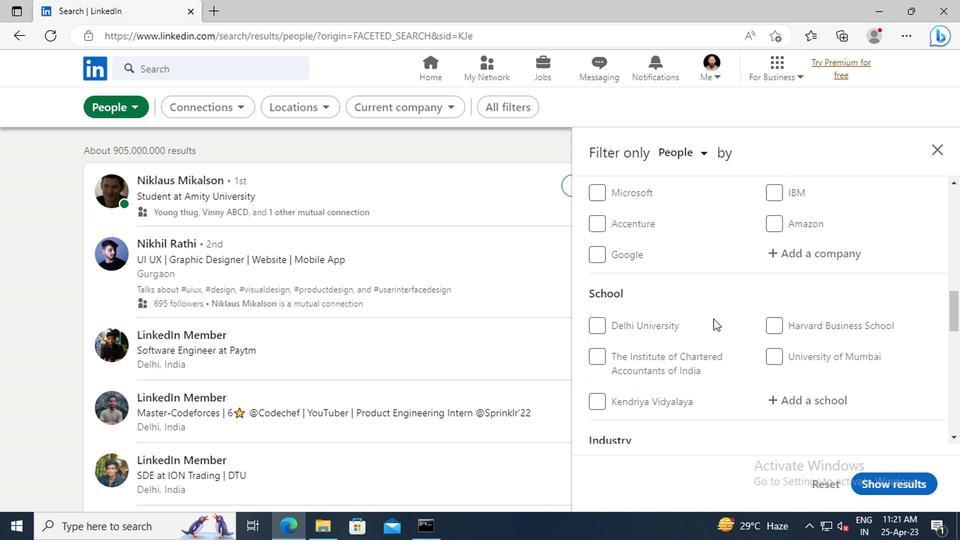 
Action: Mouse scrolled (709, 320) with delta (0, 0)
Screenshot: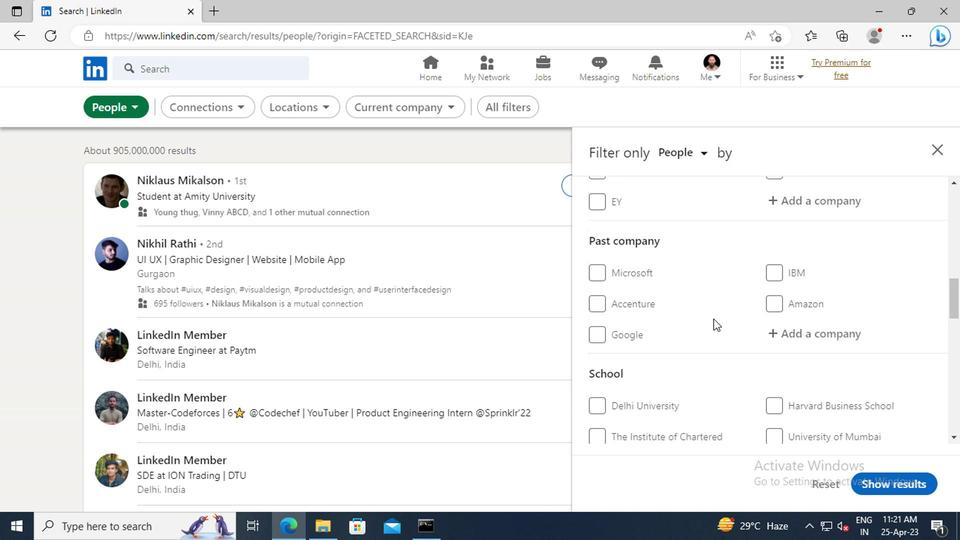 
Action: Mouse scrolled (709, 320) with delta (0, 0)
Screenshot: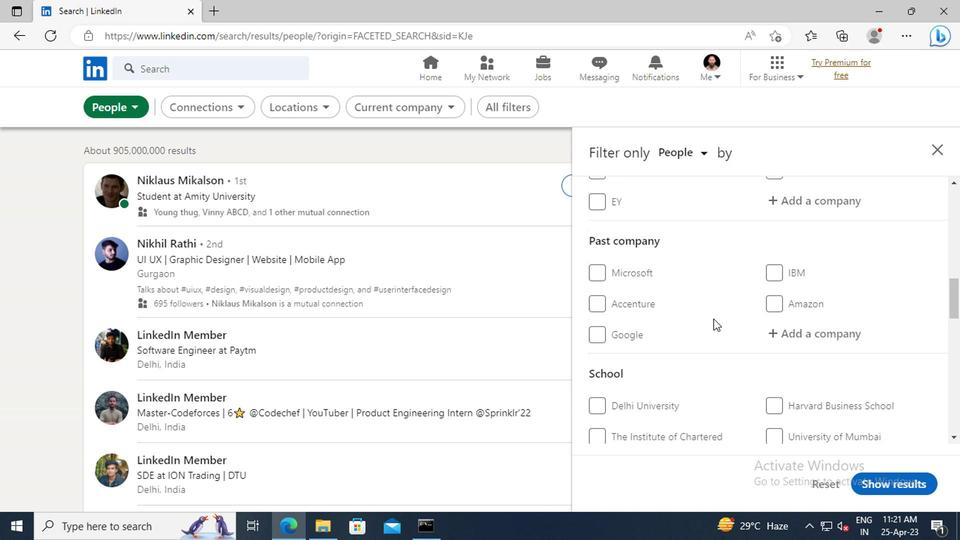 
Action: Mouse moved to (790, 285)
Screenshot: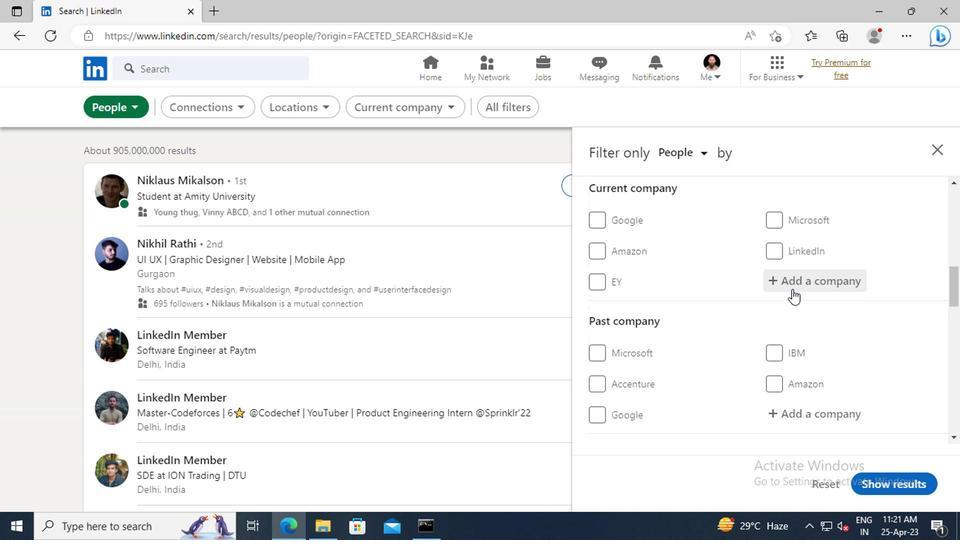
Action: Mouse pressed left at (790, 285)
Screenshot: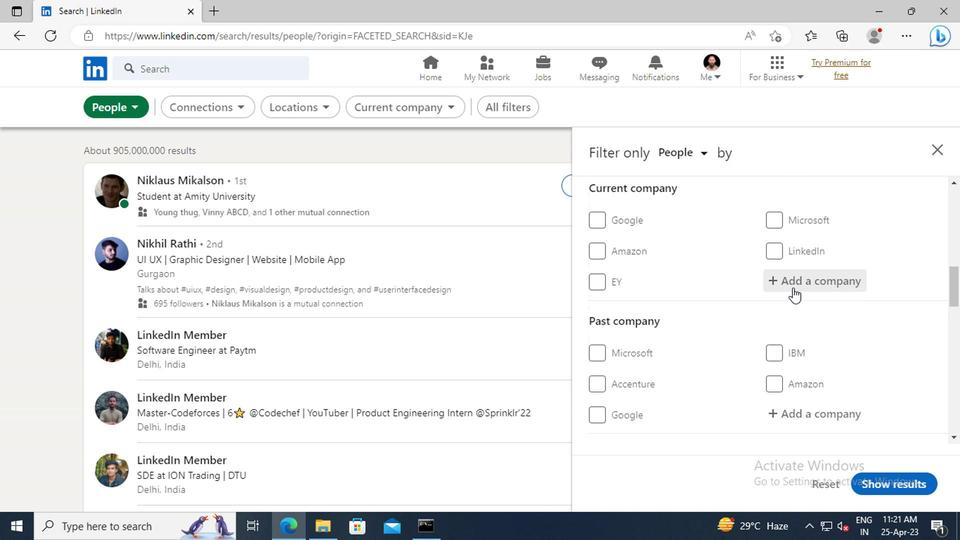 
Action: Mouse moved to (787, 284)
Screenshot: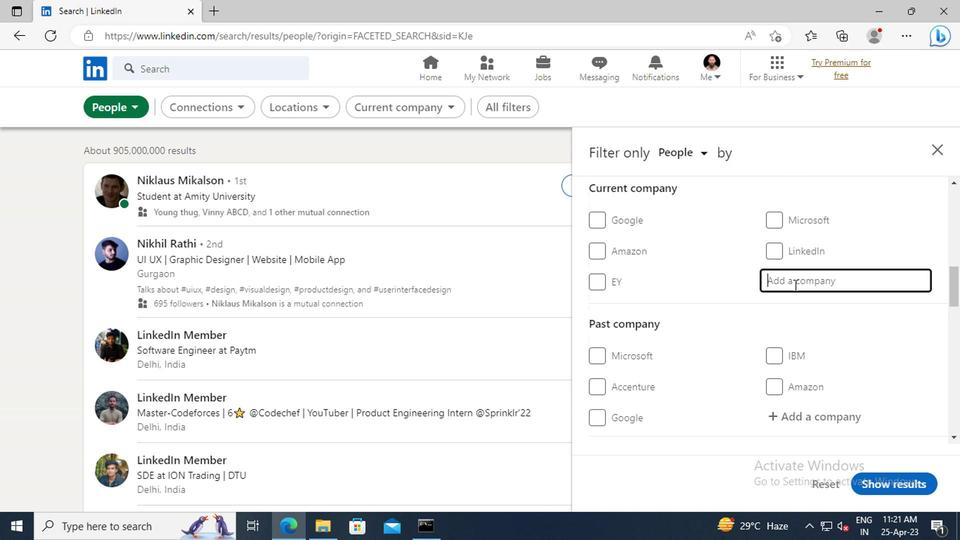 
Action: Key pressed <Key.shift>DISNEY<Key.space><Key.shift_r>STAR
Screenshot: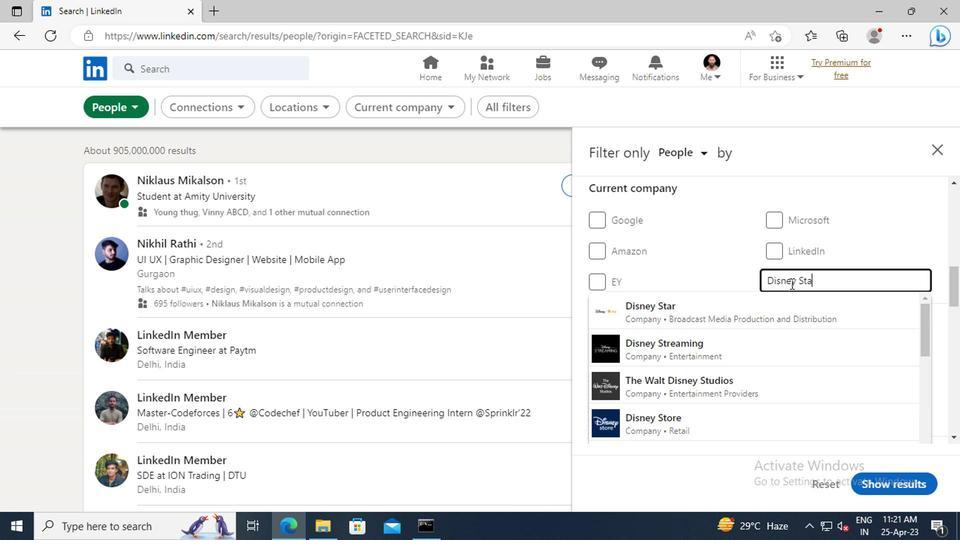 
Action: Mouse moved to (741, 312)
Screenshot: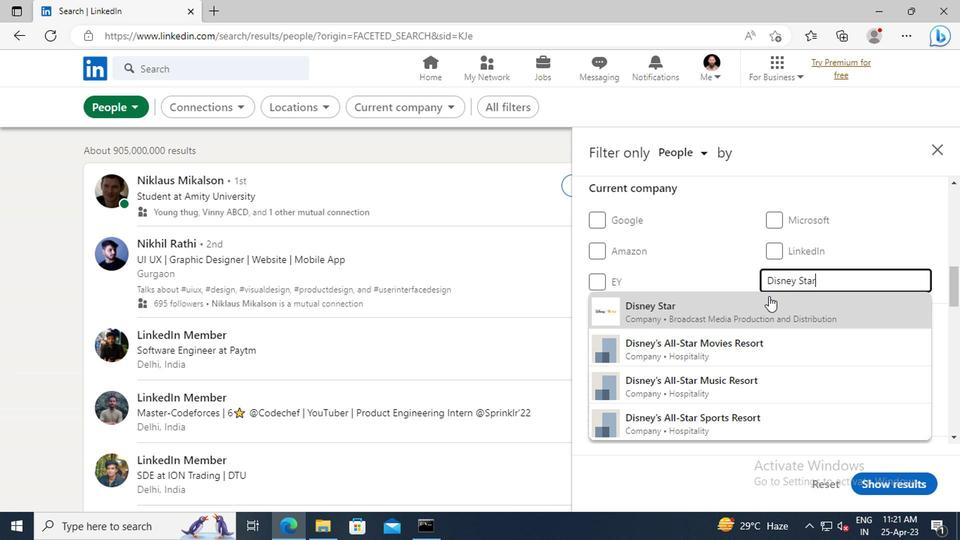 
Action: Mouse pressed left at (741, 312)
Screenshot: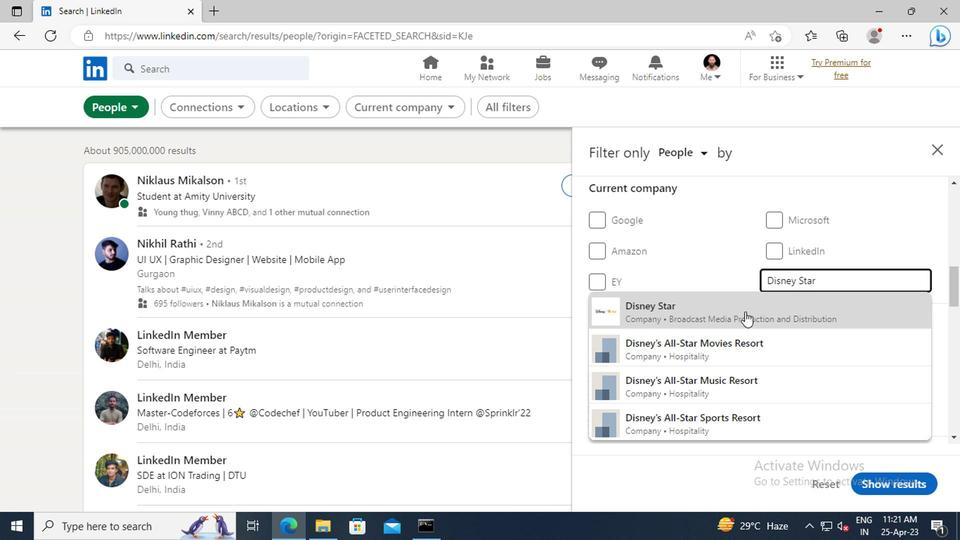 
Action: Mouse scrolled (741, 311) with delta (0, -1)
Screenshot: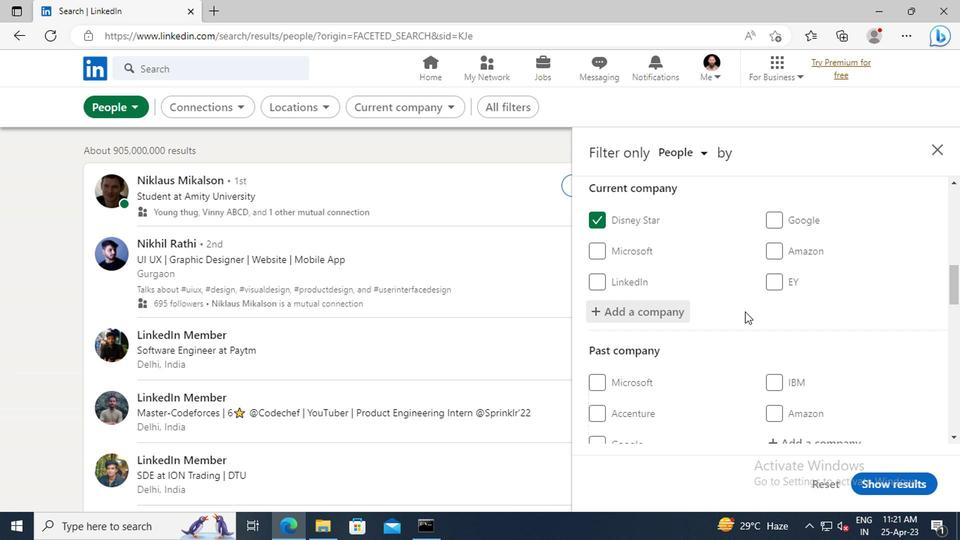 
Action: Mouse scrolled (741, 311) with delta (0, -1)
Screenshot: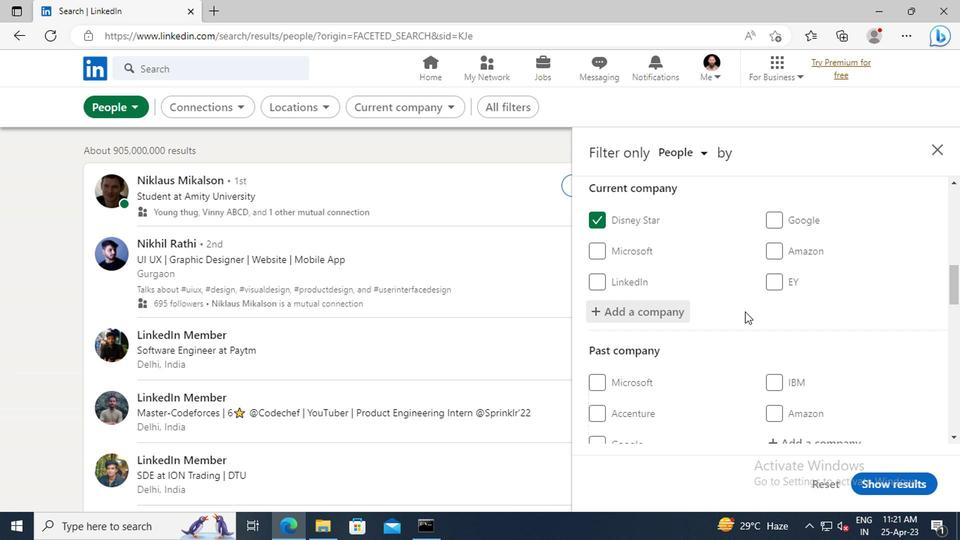
Action: Mouse scrolled (741, 311) with delta (0, -1)
Screenshot: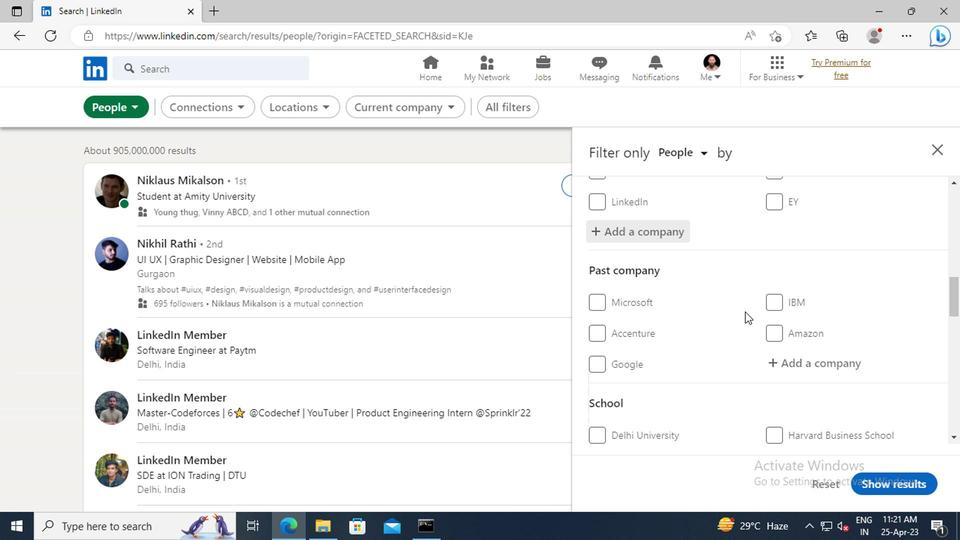 
Action: Mouse scrolled (741, 311) with delta (0, -1)
Screenshot: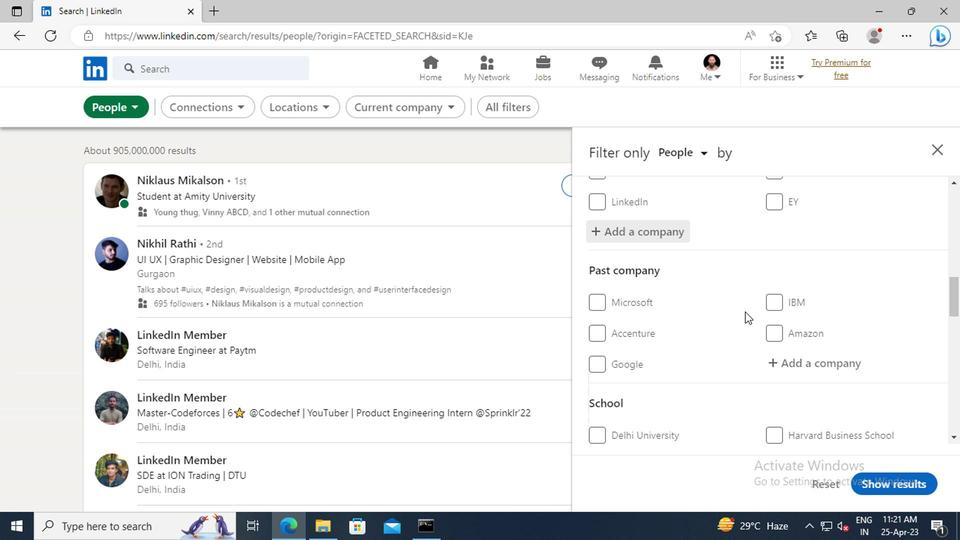 
Action: Mouse scrolled (741, 311) with delta (0, -1)
Screenshot: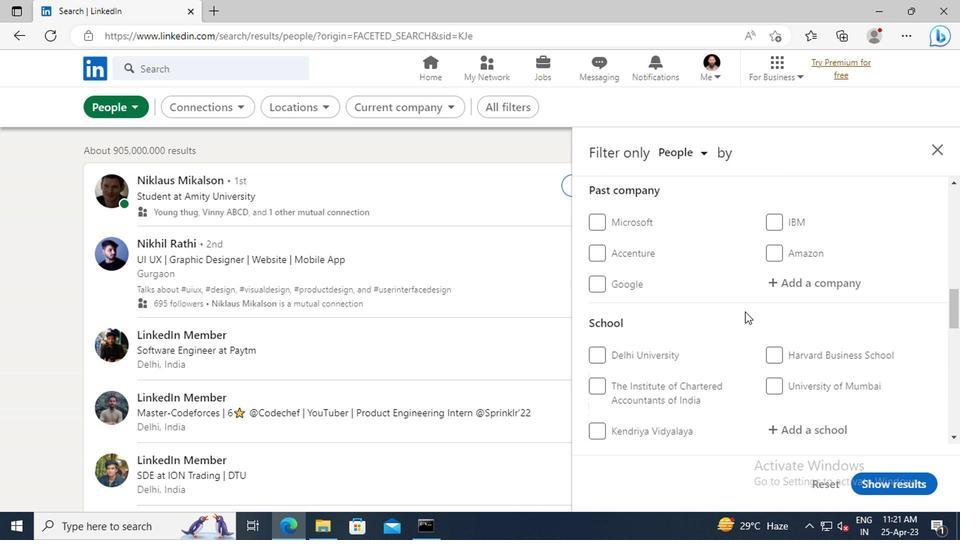
Action: Mouse scrolled (741, 311) with delta (0, -1)
Screenshot: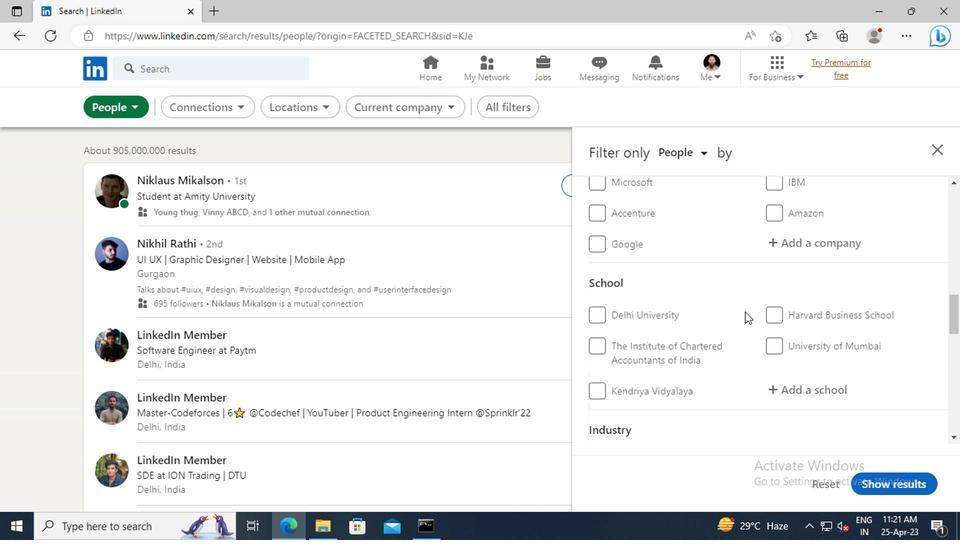 
Action: Mouse scrolled (741, 311) with delta (0, -1)
Screenshot: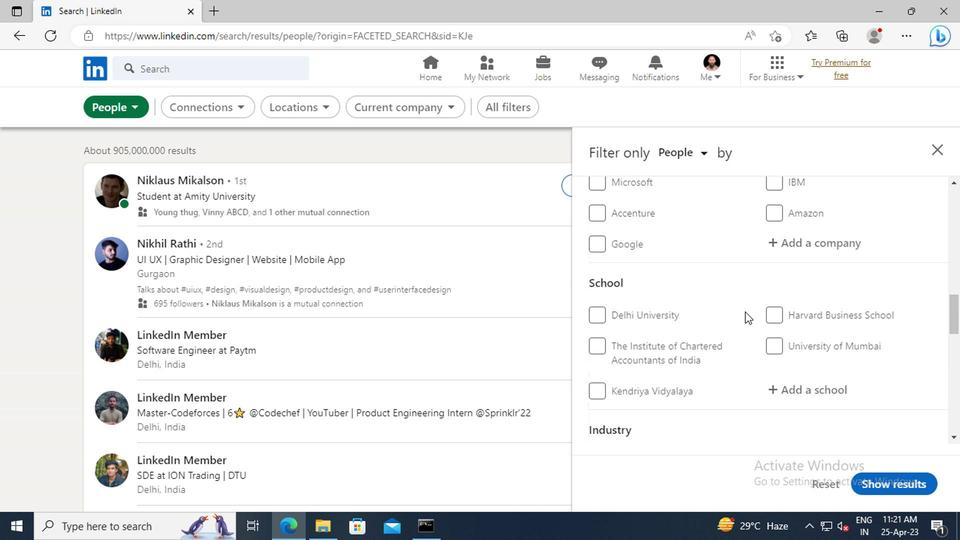 
Action: Mouse moved to (783, 313)
Screenshot: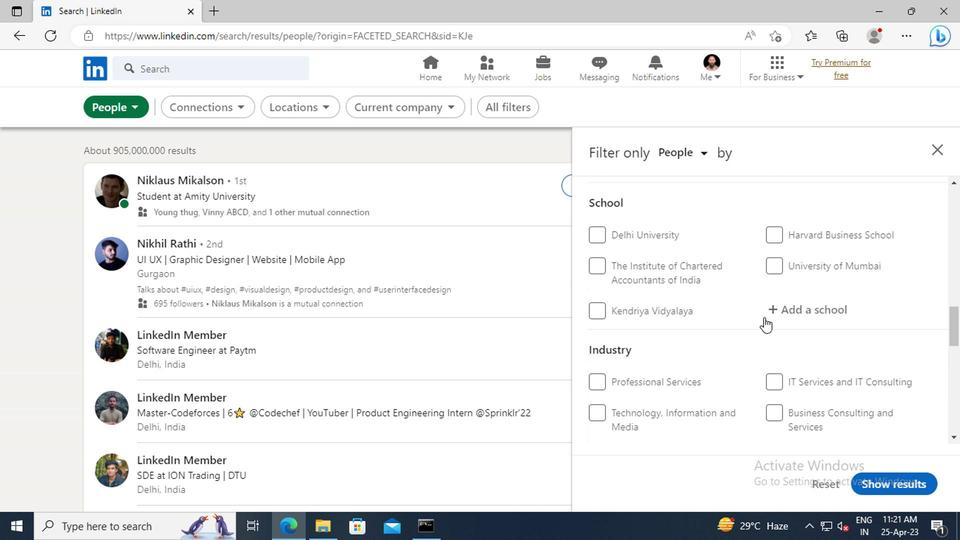
Action: Mouse pressed left at (783, 313)
Screenshot: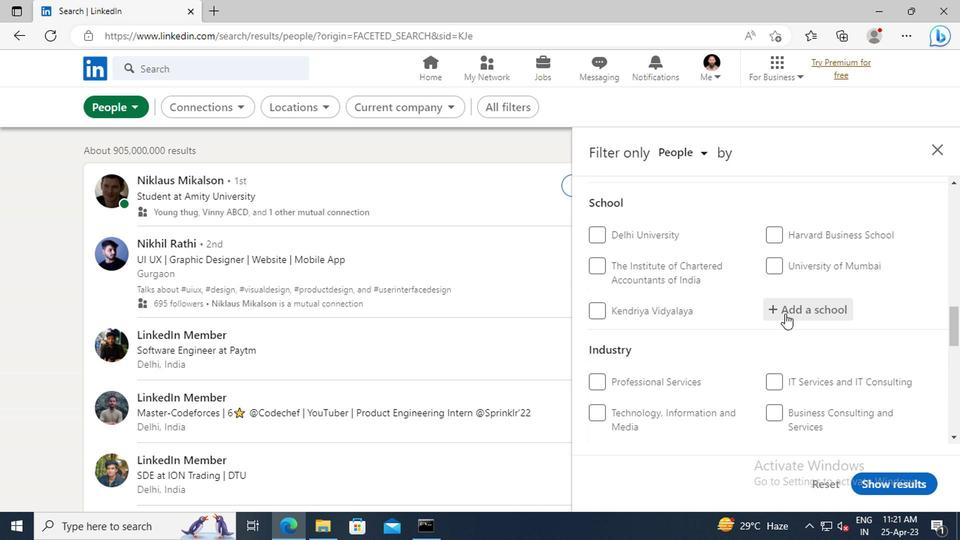 
Action: Key pressed <Key.shift>MATA<Key.space><Key.shift>SUNDRI<Key.space><Key.shift>COLLEGE<Key.space><Key.shift>FOR<Key.space><Key.shift>WOMEN
Screenshot: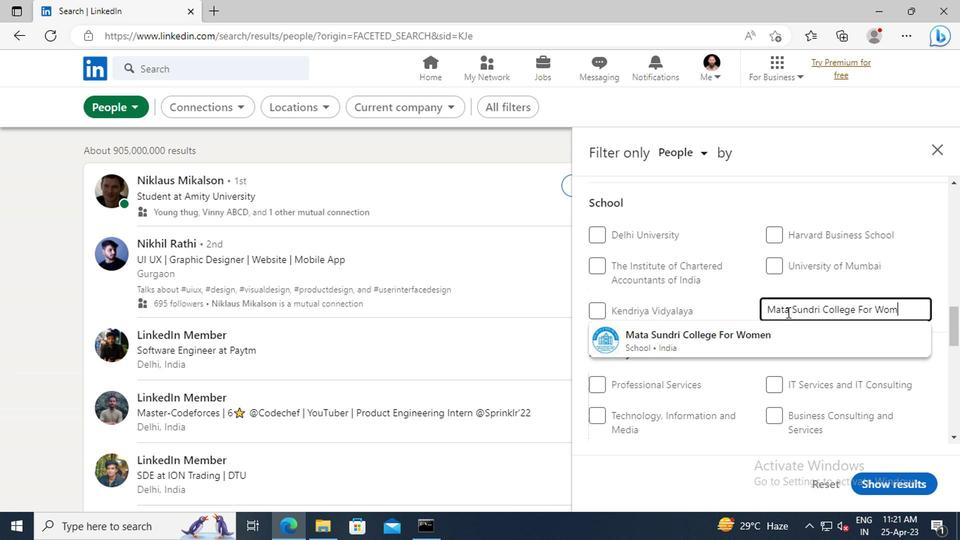 
Action: Mouse moved to (728, 334)
Screenshot: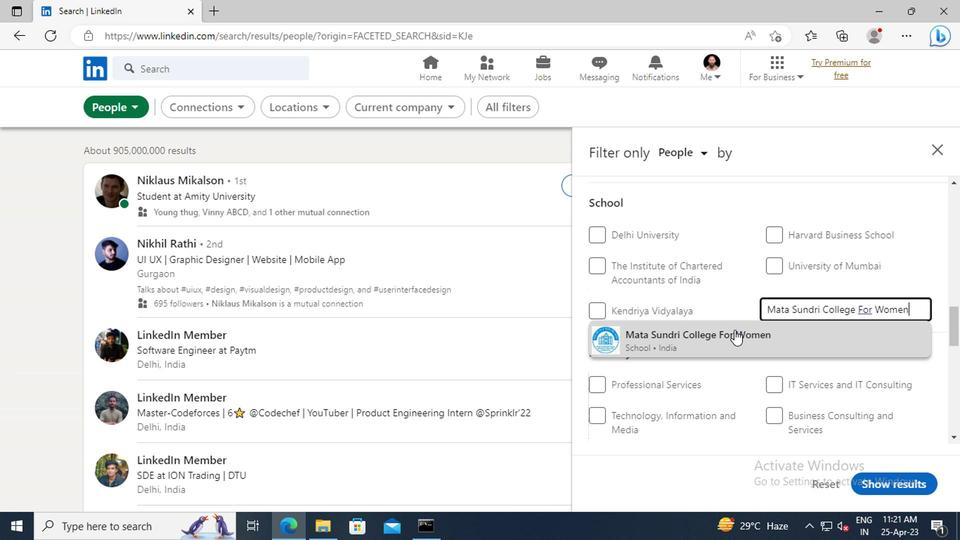 
Action: Mouse pressed left at (728, 334)
Screenshot: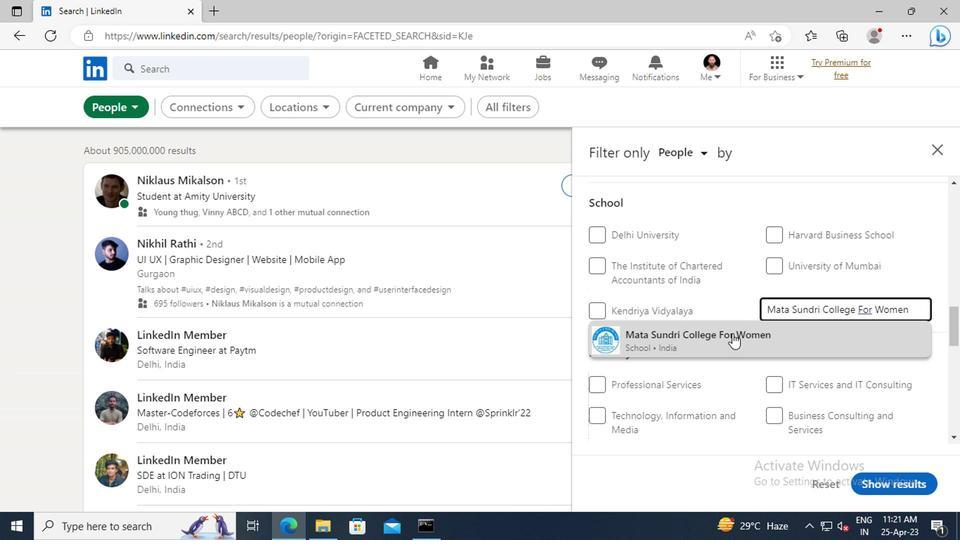 
Action: Mouse scrolled (728, 333) with delta (0, -1)
Screenshot: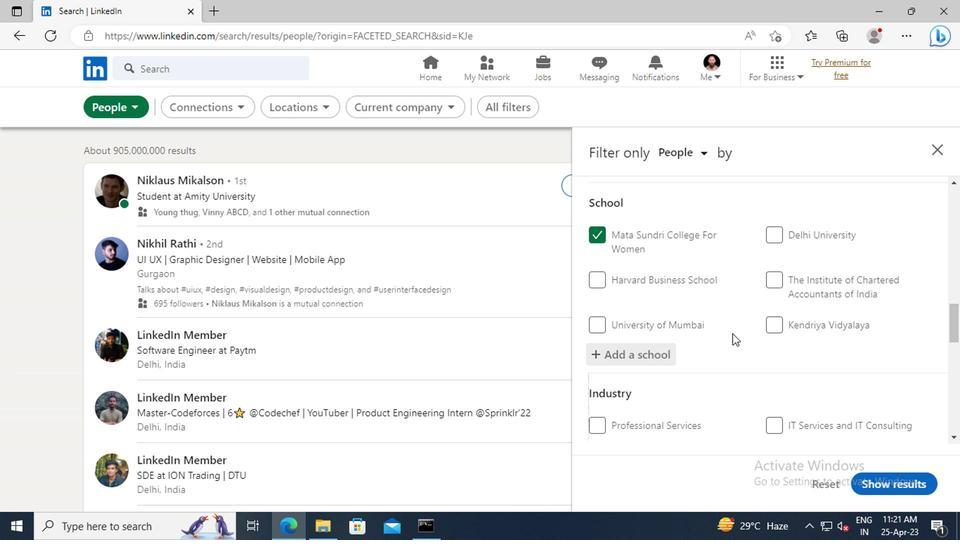 
Action: Mouse scrolled (728, 333) with delta (0, -1)
Screenshot: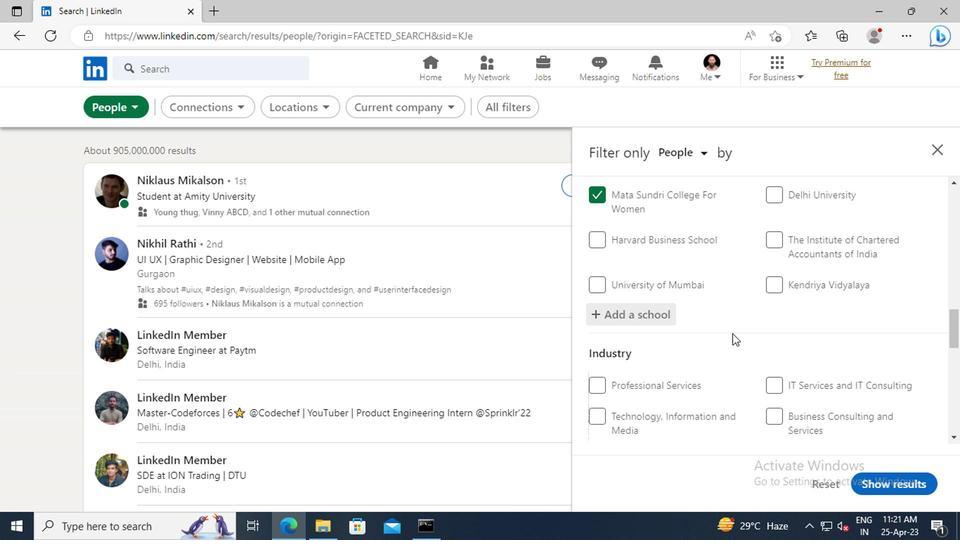 
Action: Mouse scrolled (728, 333) with delta (0, -1)
Screenshot: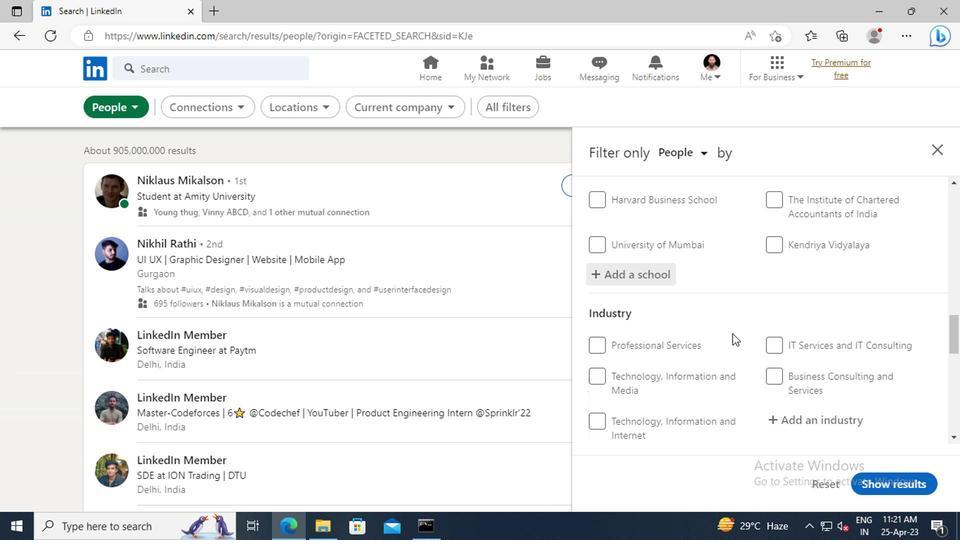 
Action: Mouse scrolled (728, 333) with delta (0, -1)
Screenshot: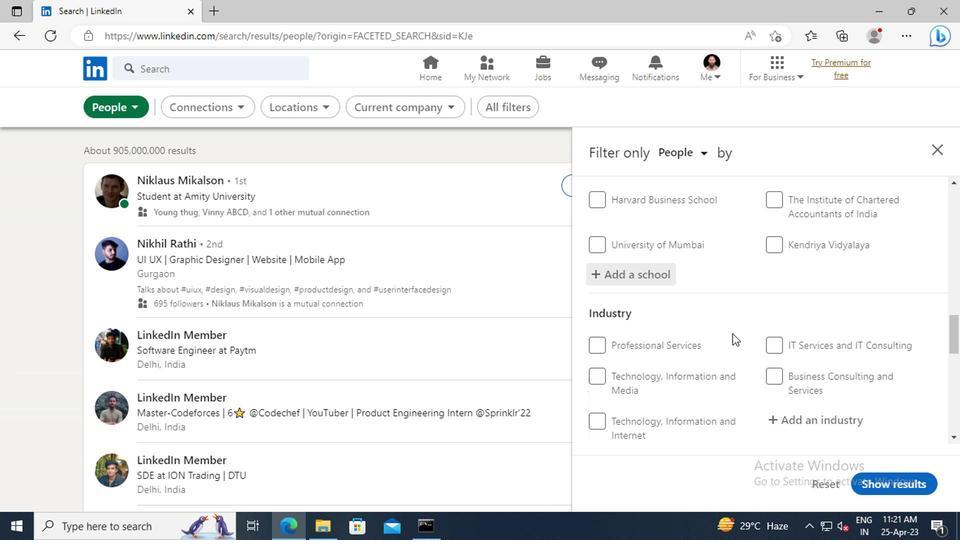 
Action: Mouse scrolled (728, 333) with delta (0, -1)
Screenshot: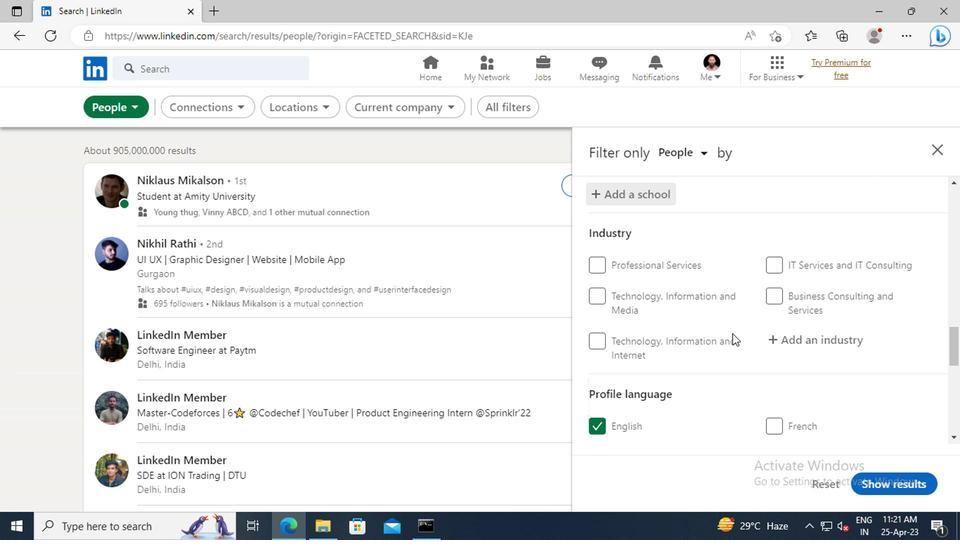 
Action: Mouse moved to (798, 303)
Screenshot: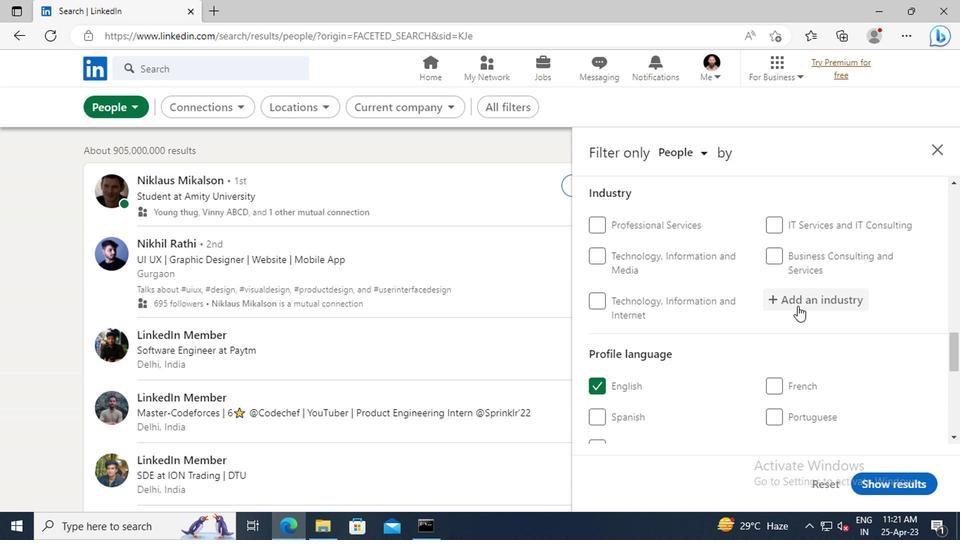 
Action: Mouse pressed left at (798, 303)
Screenshot: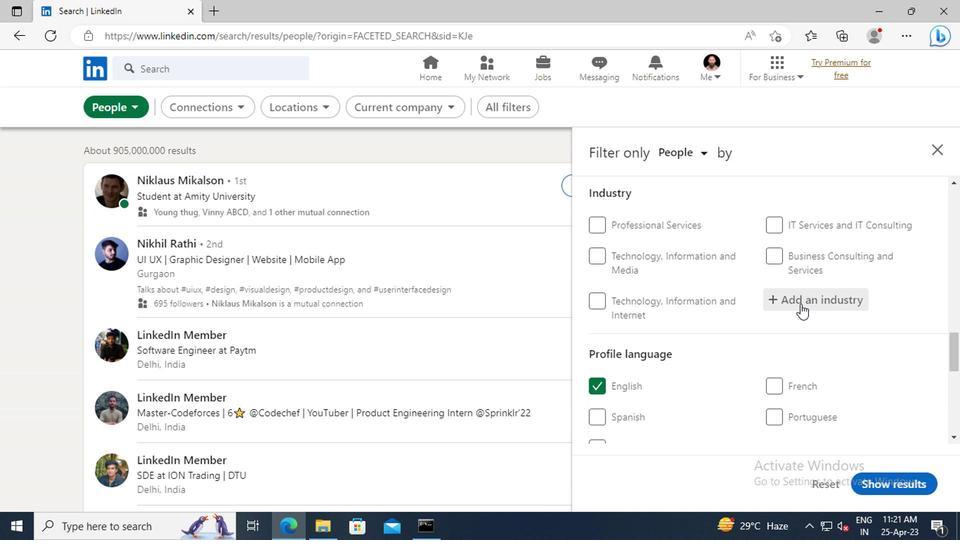 
Action: Mouse moved to (794, 301)
Screenshot: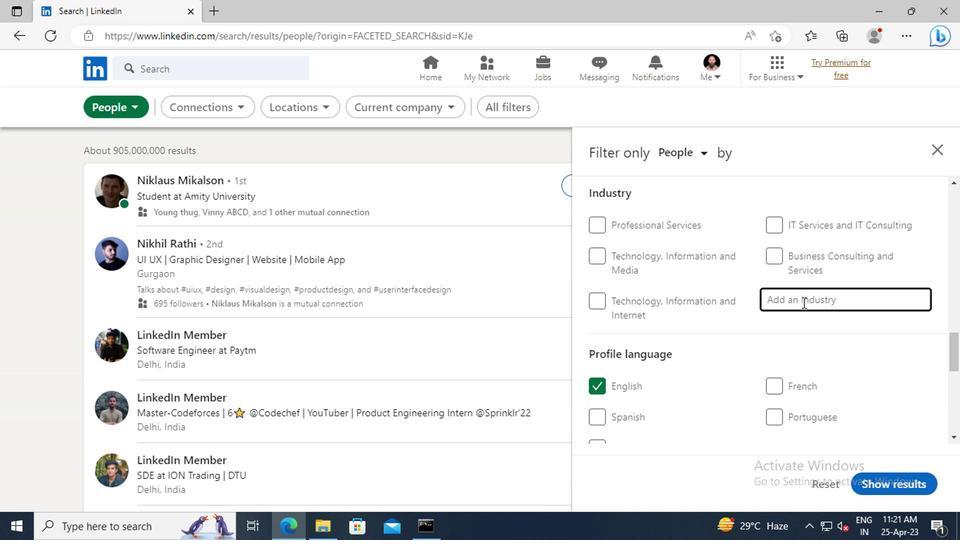 
Action: Key pressed <Key.shift>RESIDENTIAL<Key.space><Key.shift>BUILDING<Key.space><Key.shift>CONSTRUCTION
Screenshot: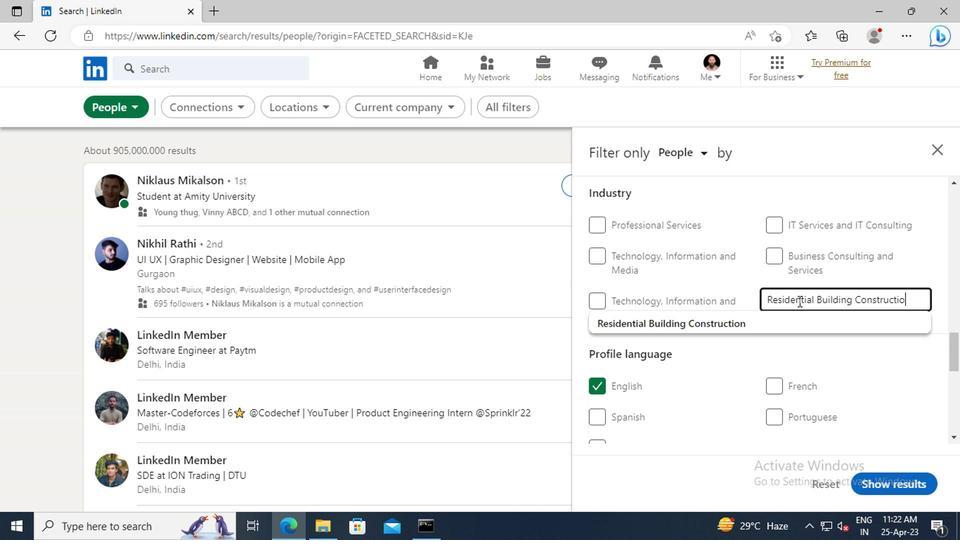 
Action: Mouse moved to (740, 322)
Screenshot: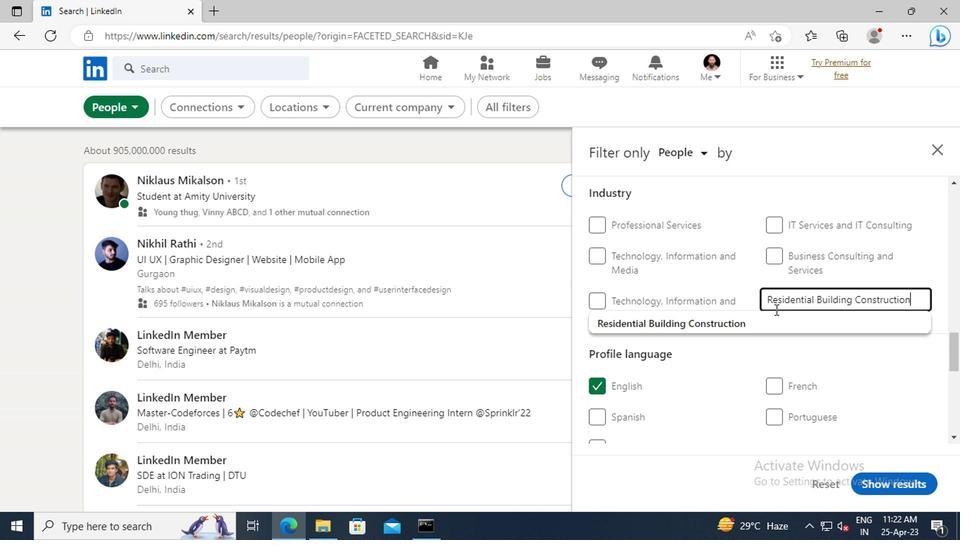 
Action: Mouse pressed left at (740, 322)
Screenshot: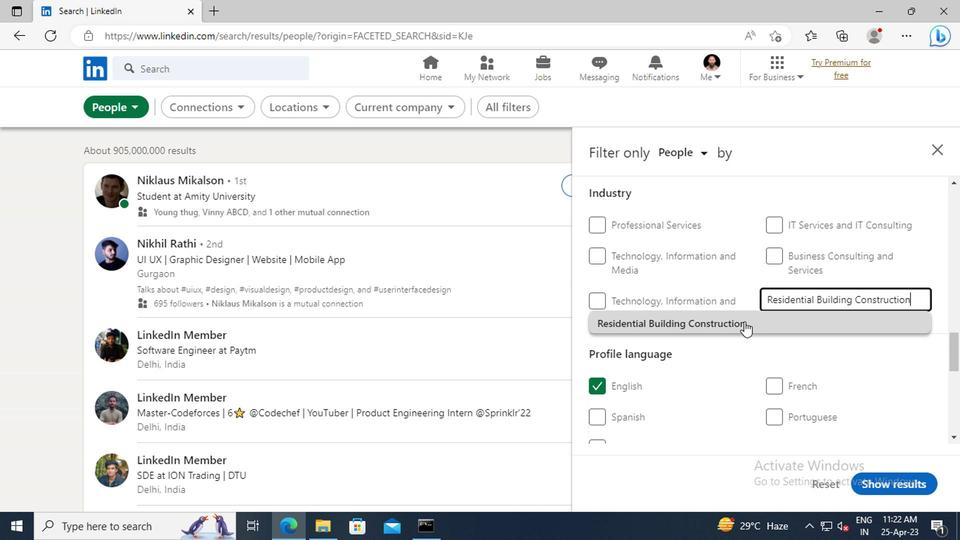 
Action: Mouse scrolled (740, 321) with delta (0, 0)
Screenshot: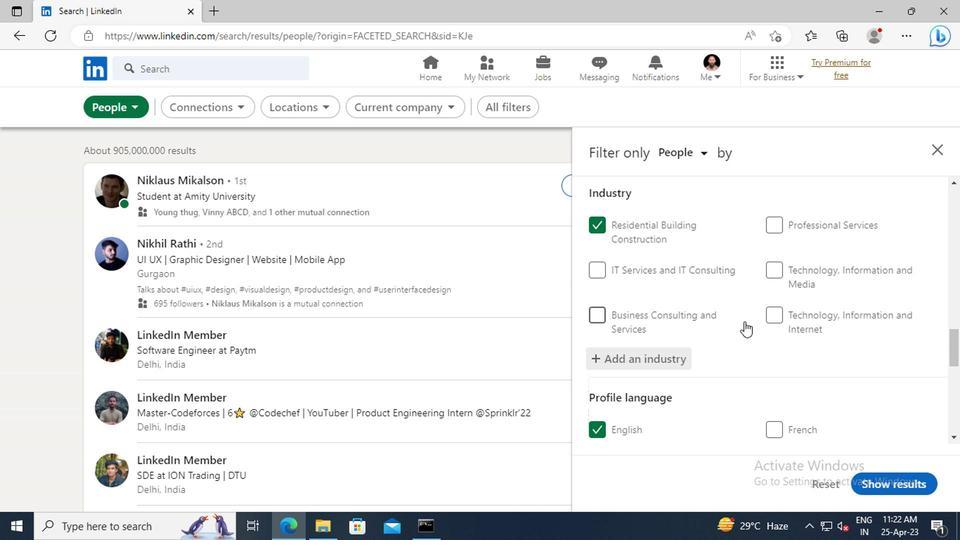 
Action: Mouse scrolled (740, 321) with delta (0, 0)
Screenshot: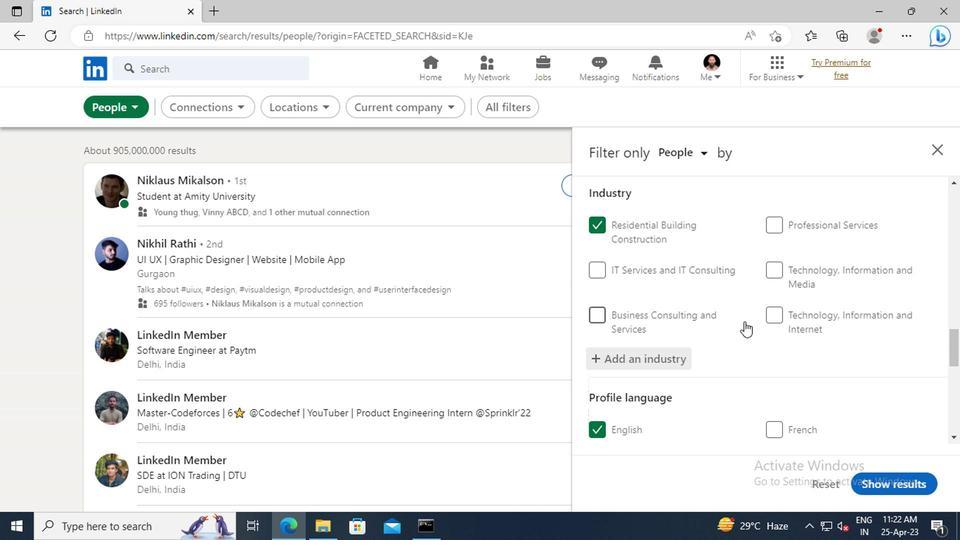 
Action: Mouse scrolled (740, 321) with delta (0, 0)
Screenshot: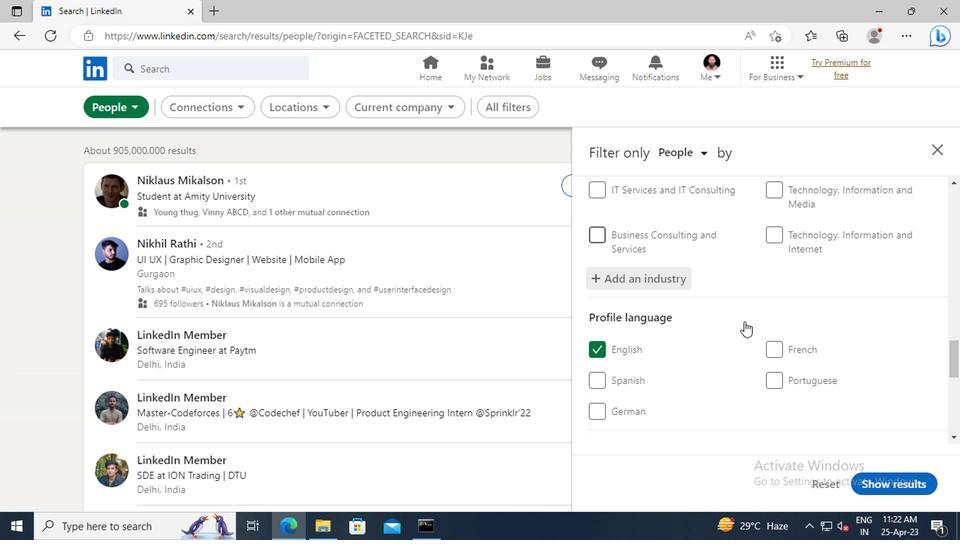 
Action: Mouse scrolled (740, 321) with delta (0, 0)
Screenshot: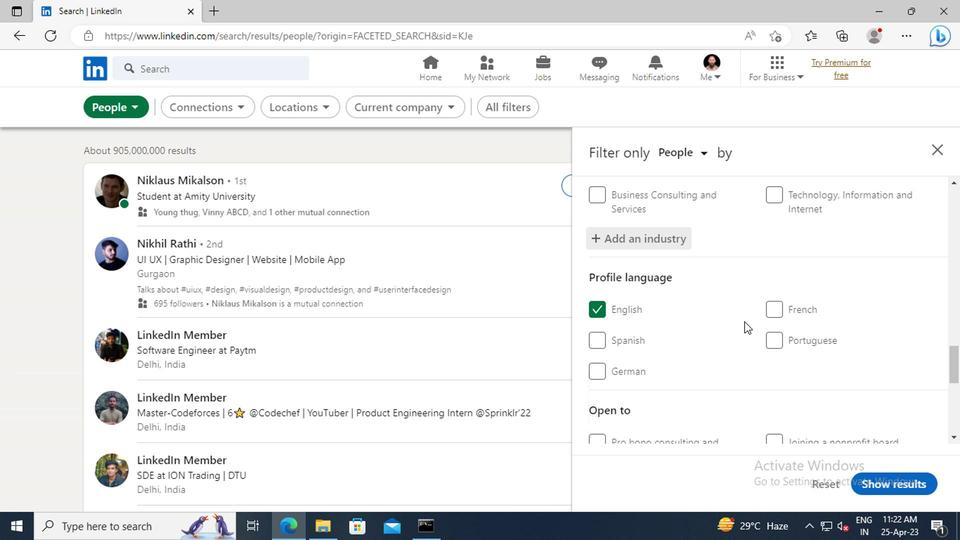 
Action: Mouse scrolled (740, 321) with delta (0, 0)
Screenshot: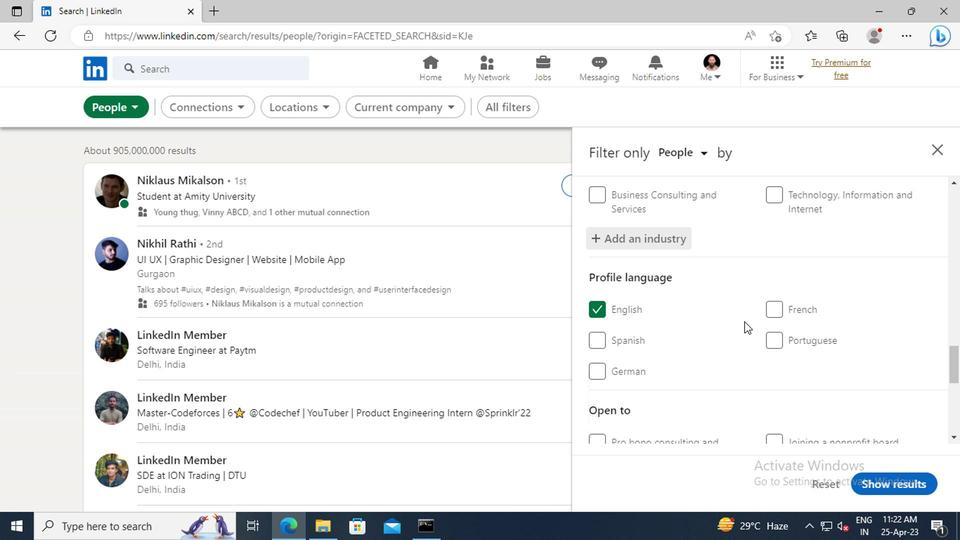 
Action: Mouse scrolled (740, 321) with delta (0, 0)
Screenshot: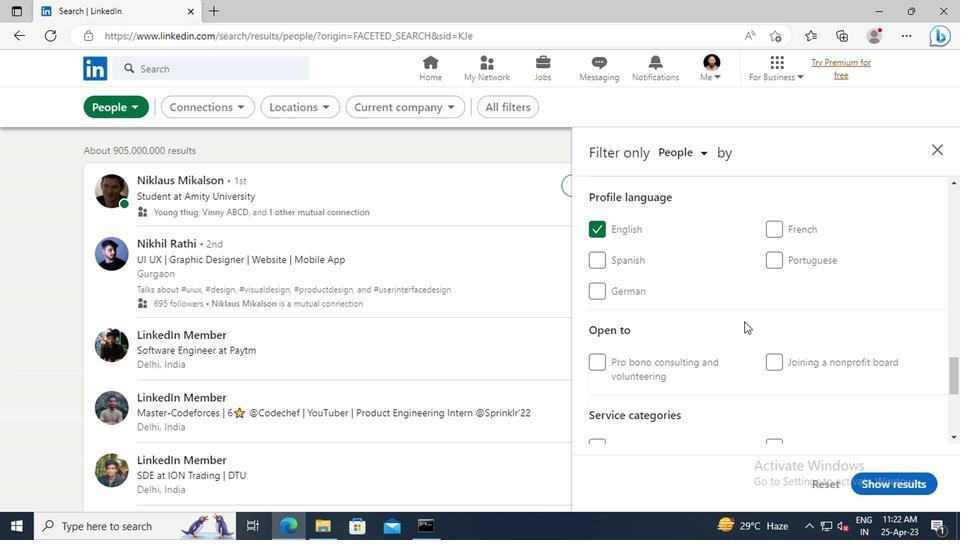 
Action: Mouse scrolled (740, 321) with delta (0, 0)
Screenshot: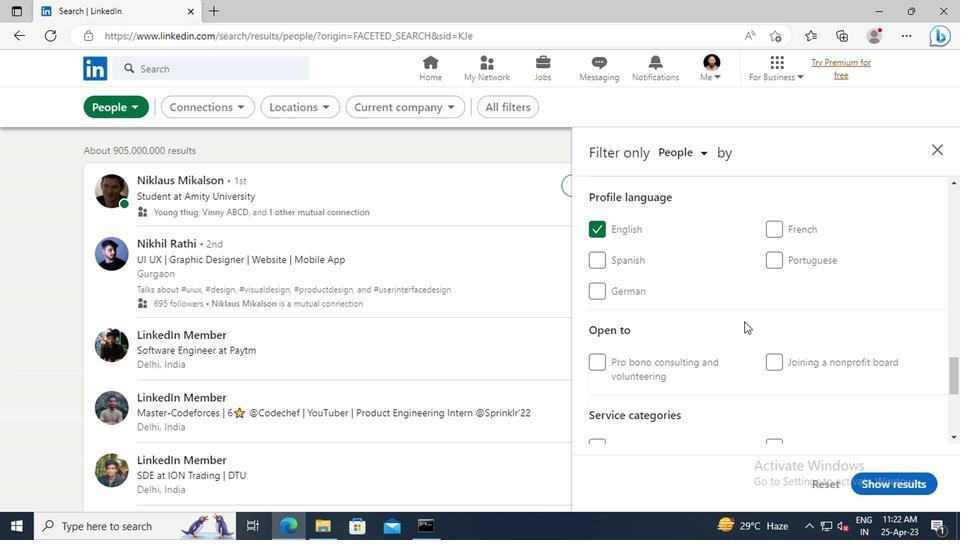 
Action: Mouse scrolled (740, 321) with delta (0, 0)
Screenshot: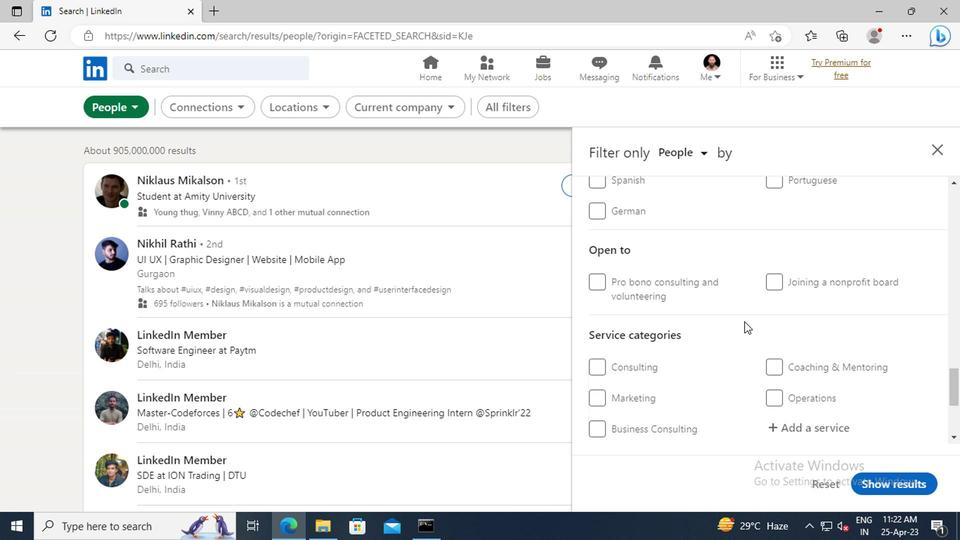 
Action: Mouse scrolled (740, 321) with delta (0, 0)
Screenshot: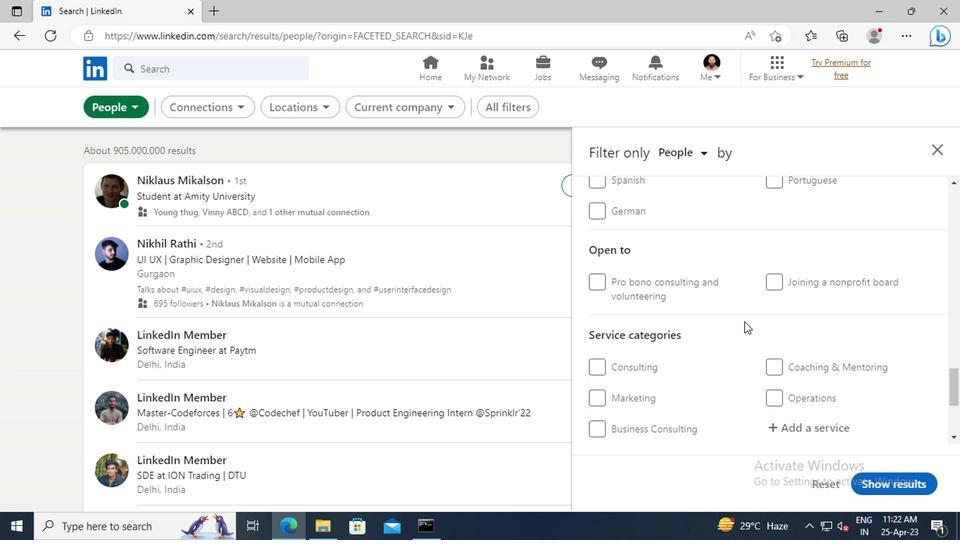 
Action: Mouse moved to (792, 349)
Screenshot: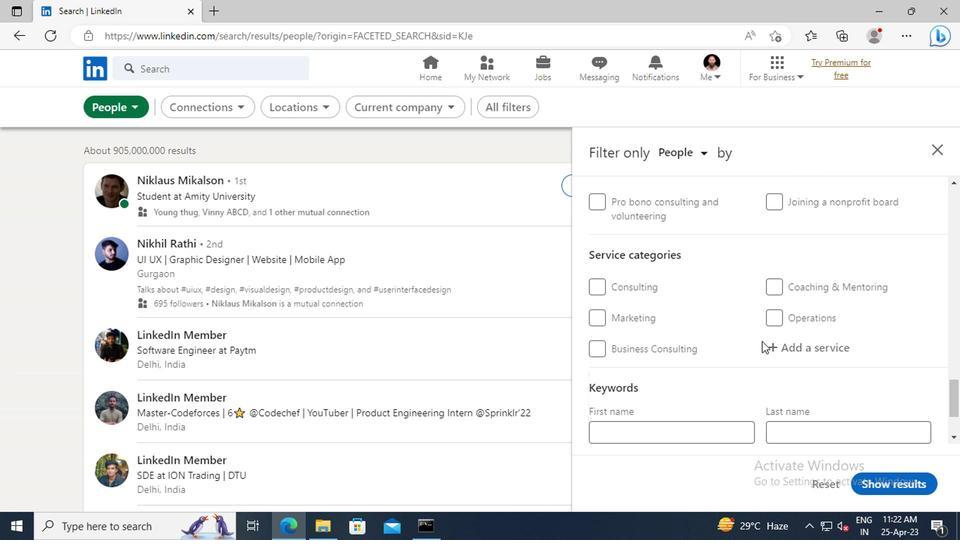 
Action: Mouse pressed left at (792, 349)
Screenshot: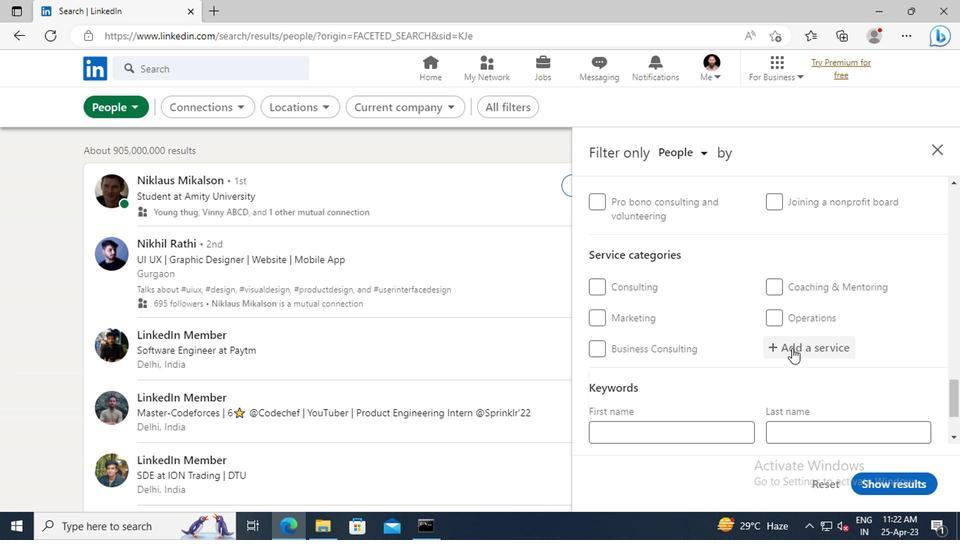 
Action: Key pressed <Key.shift>INFORMATION<Key.space><Key.shift>SECURITY
Screenshot: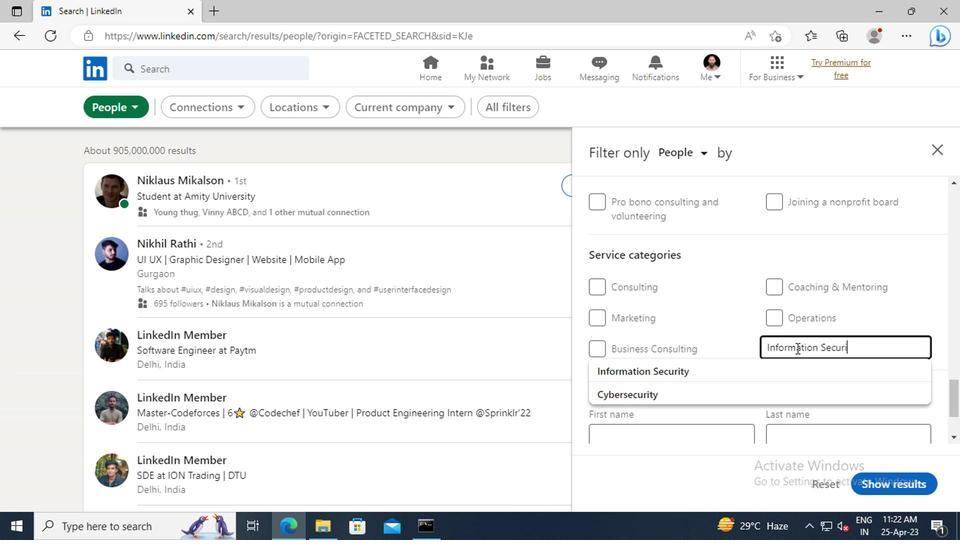 
Action: Mouse moved to (735, 366)
Screenshot: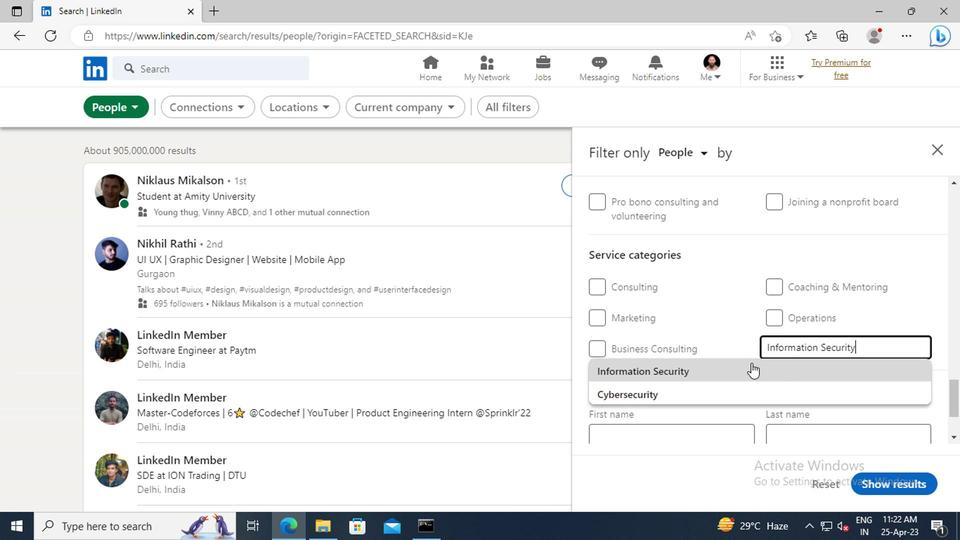 
Action: Mouse pressed left at (735, 366)
Screenshot: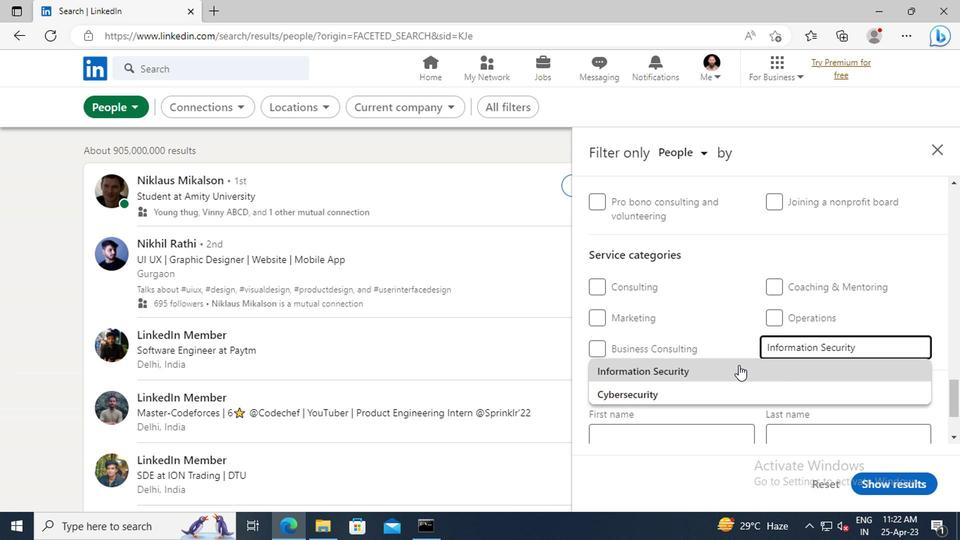 
Action: Mouse moved to (711, 318)
Screenshot: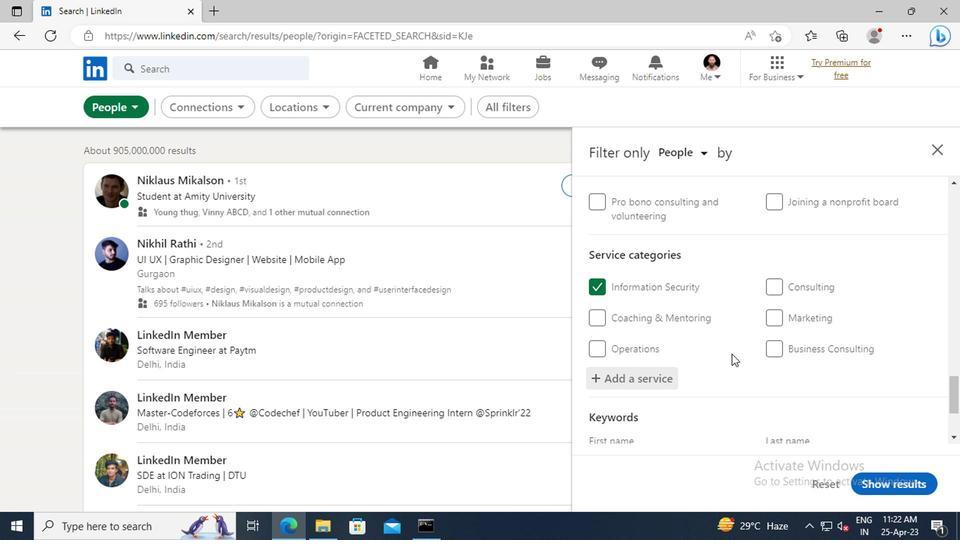 
Action: Mouse scrolled (711, 318) with delta (0, 0)
Screenshot: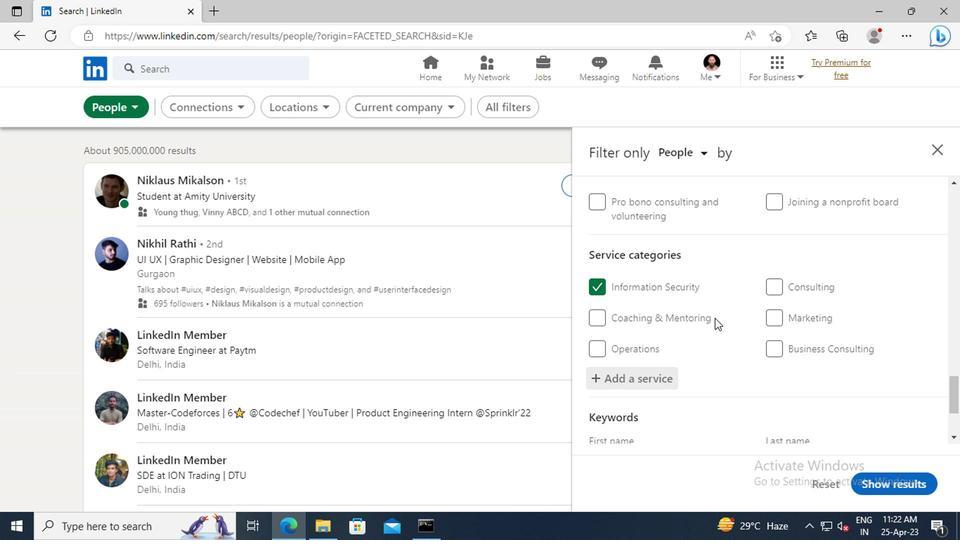 
Action: Mouse scrolled (711, 318) with delta (0, 0)
Screenshot: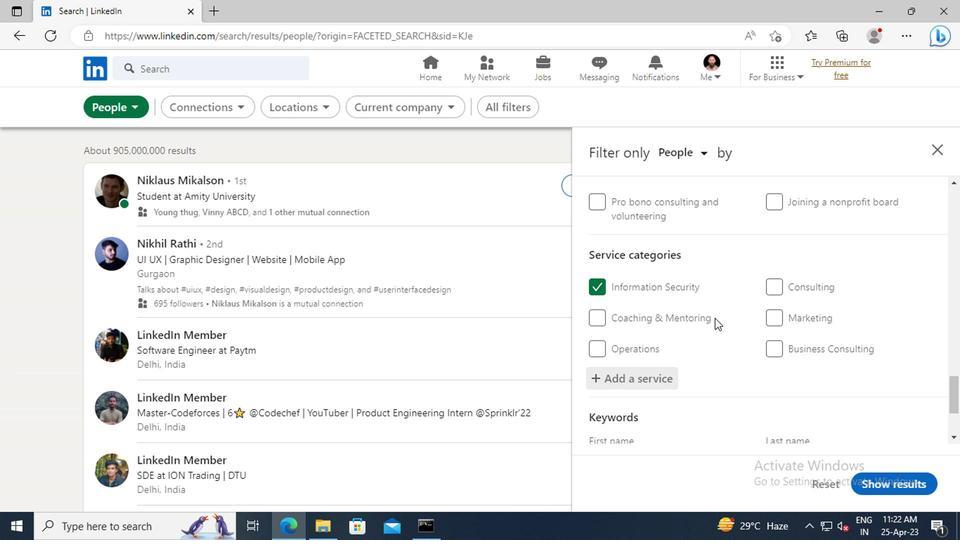 
Action: Mouse scrolled (711, 318) with delta (0, 0)
Screenshot: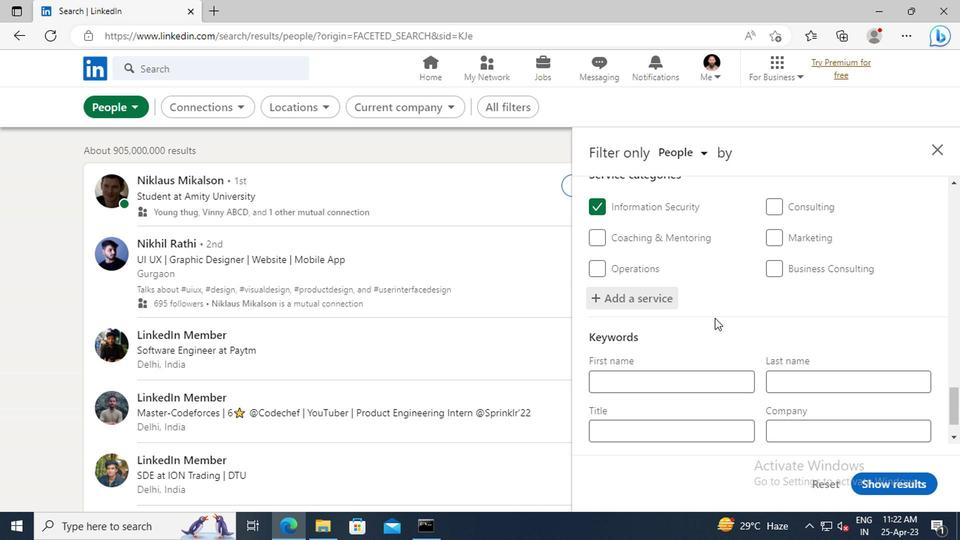 
Action: Mouse scrolled (711, 318) with delta (0, 0)
Screenshot: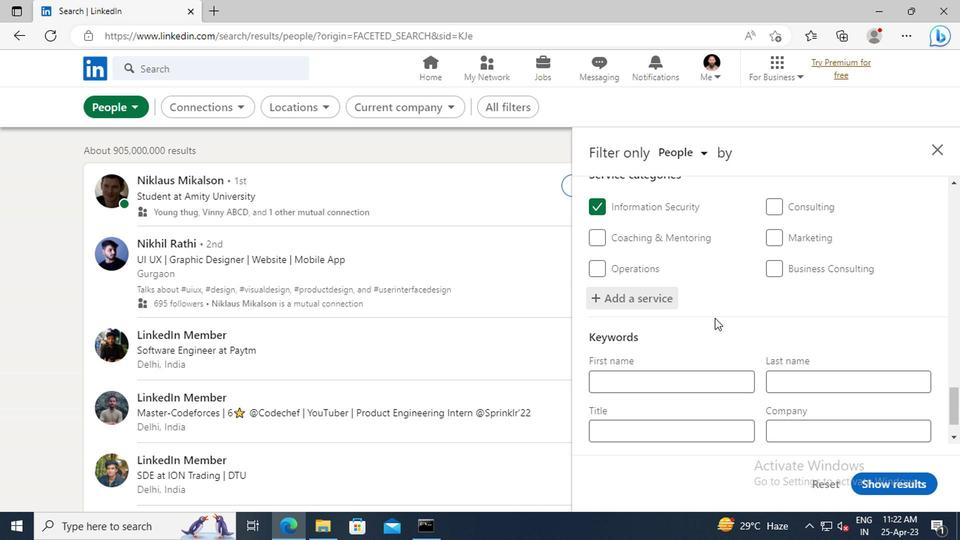 
Action: Mouse scrolled (711, 318) with delta (0, 0)
Screenshot: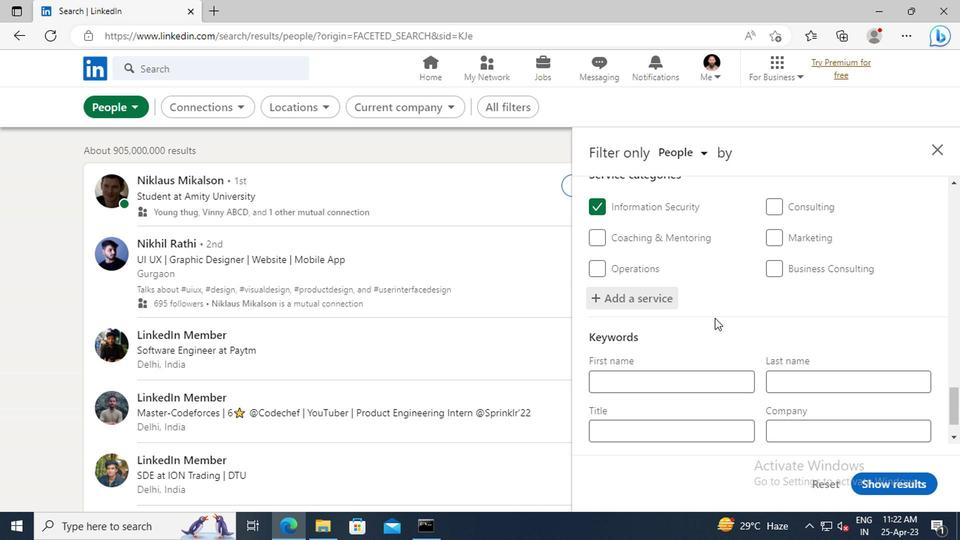 
Action: Mouse moved to (660, 378)
Screenshot: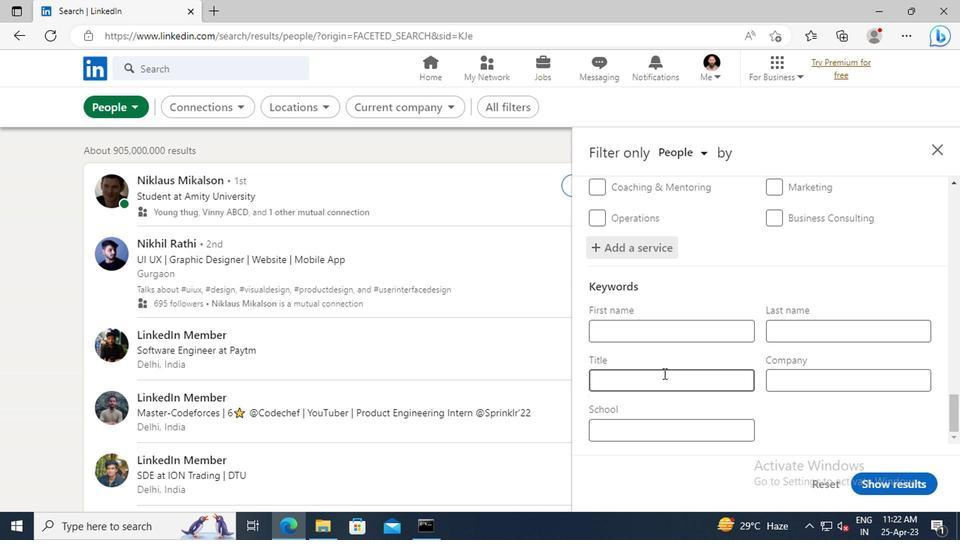 
Action: Mouse pressed left at (660, 378)
Screenshot: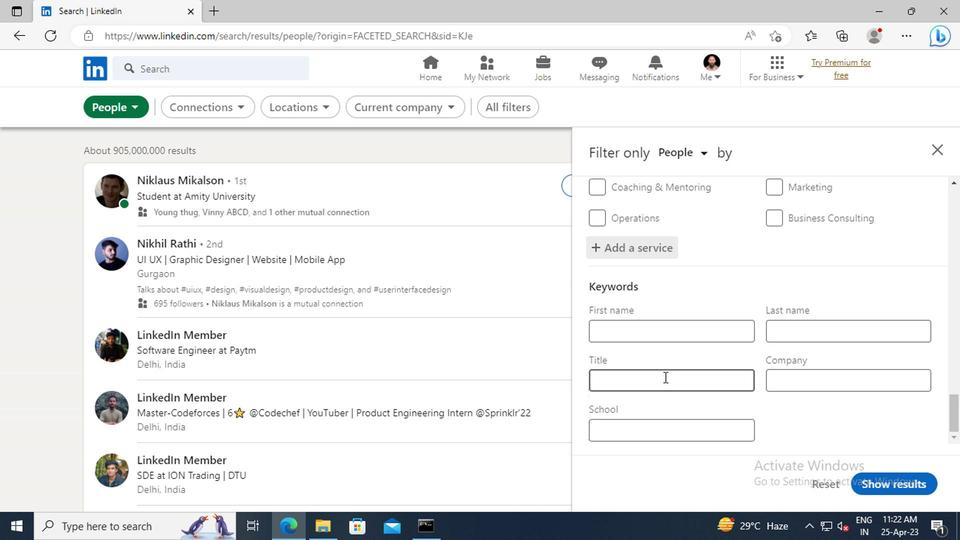 
Action: Key pressed <Key.shift>SOCIAL<Key.space><Key.shift>MEDIA<Key.space><Key.shift>ASSISTANT
Screenshot: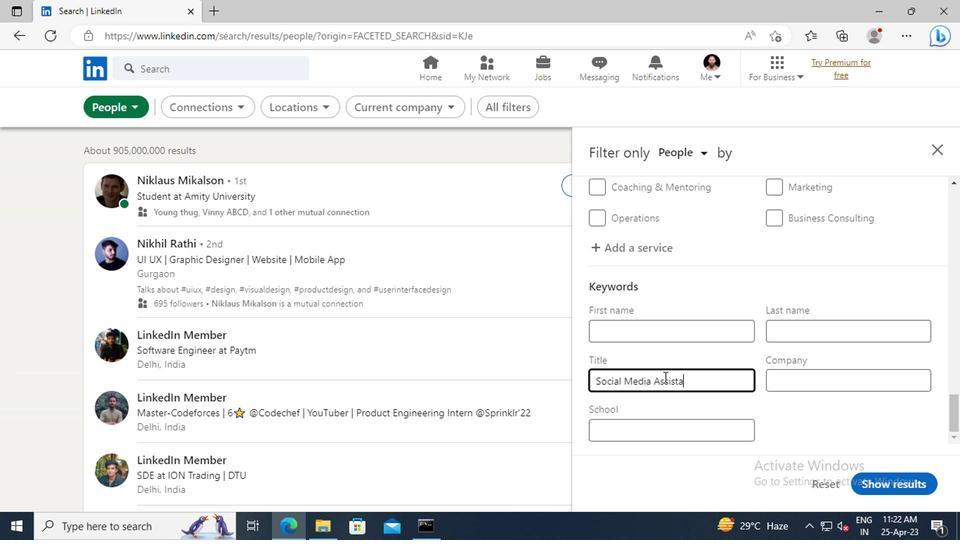 
Action: Mouse moved to (868, 482)
Screenshot: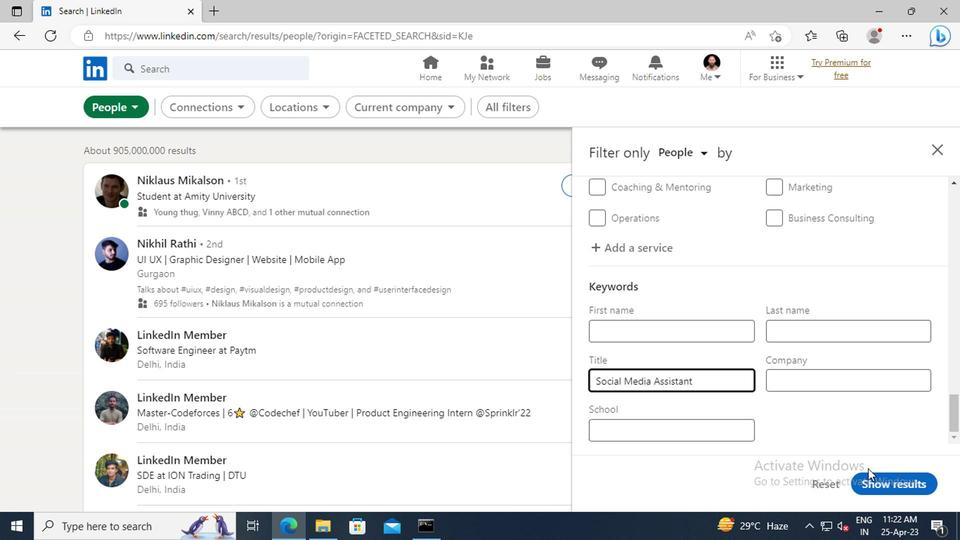 
Action: Mouse pressed left at (868, 482)
Screenshot: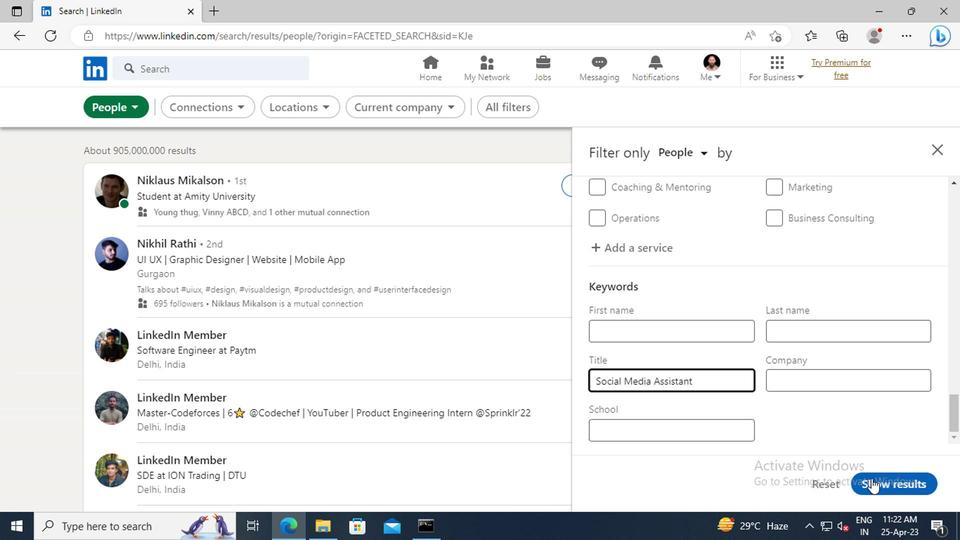 
